 Task: What's the schedule for the last E train from Jamaica Center-Parsons/Archer to World Trade Center?
Action: Key pressed amaica<Key.space>center<Key.space>pars
Screenshot: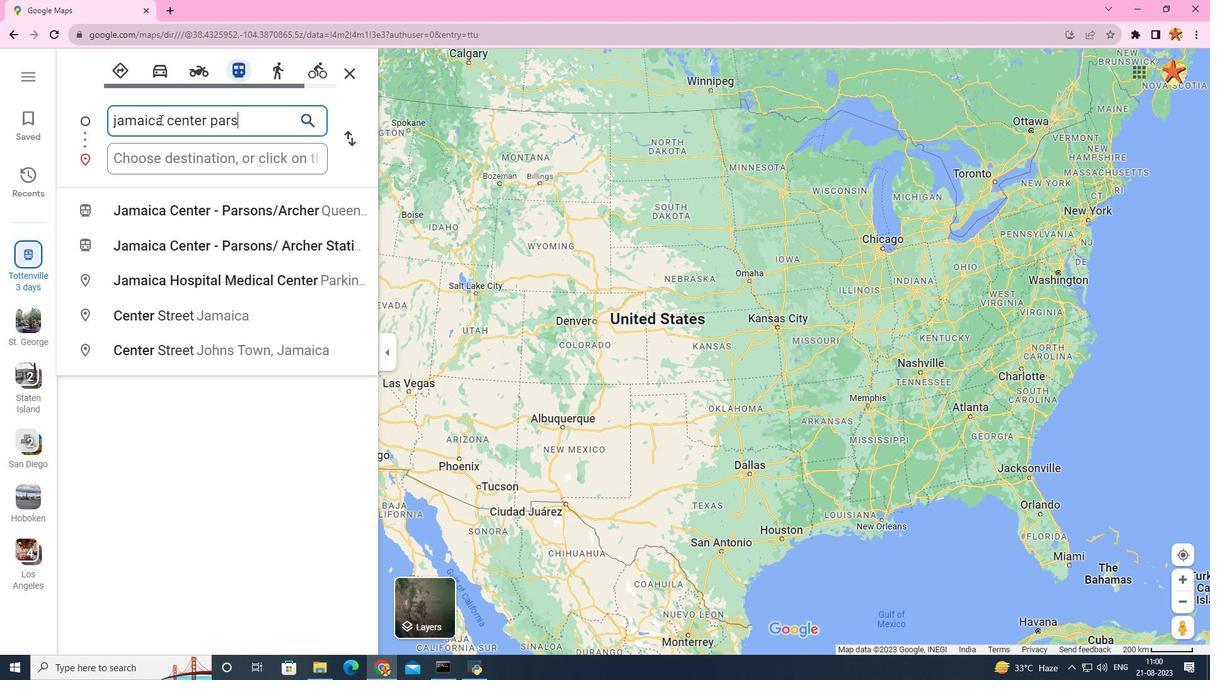 
Action: Mouse moved to (197, 215)
Screenshot: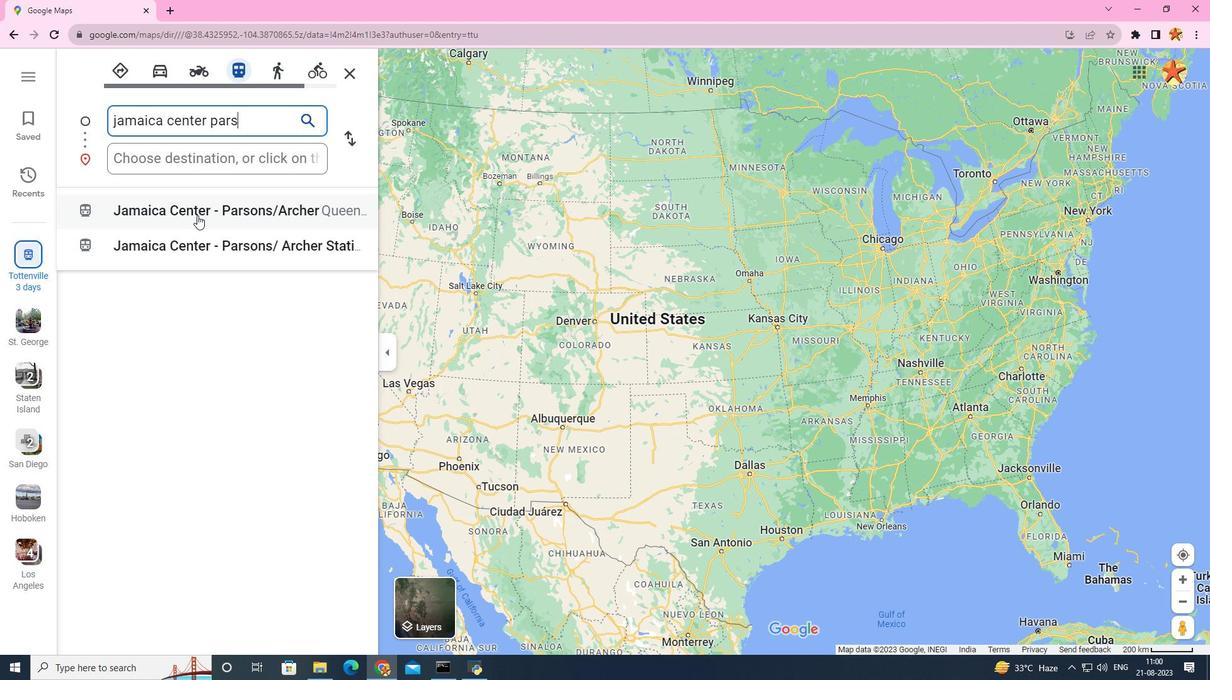 
Action: Mouse pressed left at (197, 215)
Screenshot: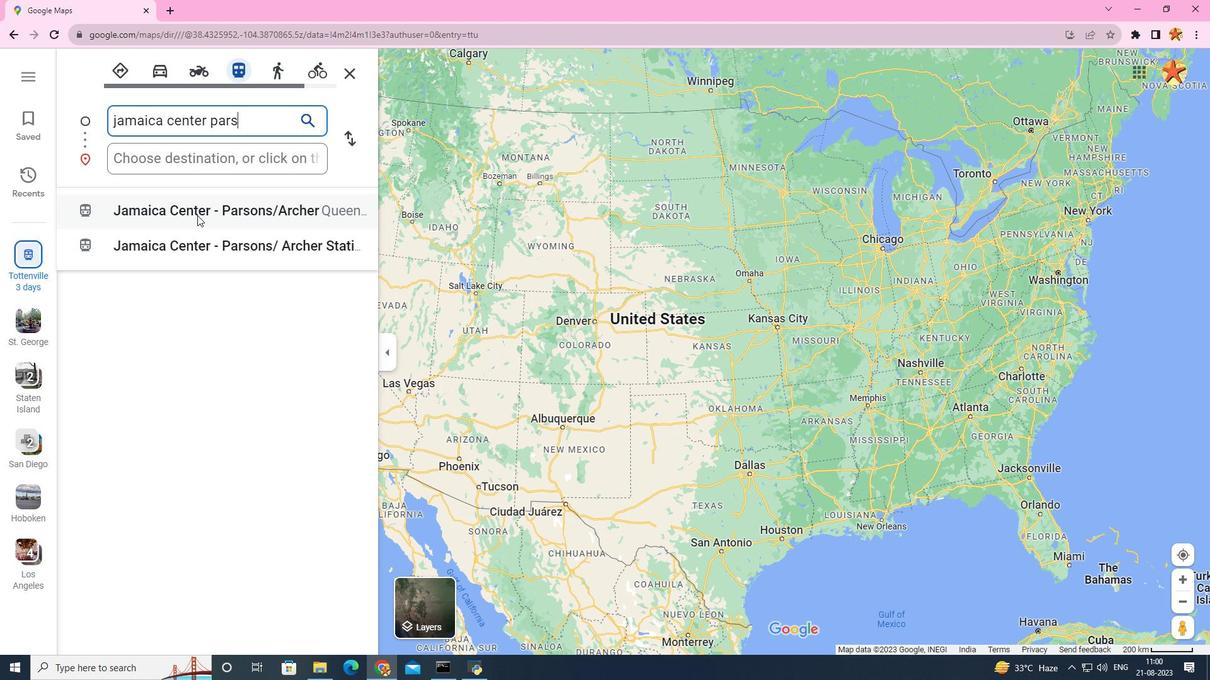 
Action: Mouse scrolled (197, 216) with delta (0, 0)
Screenshot: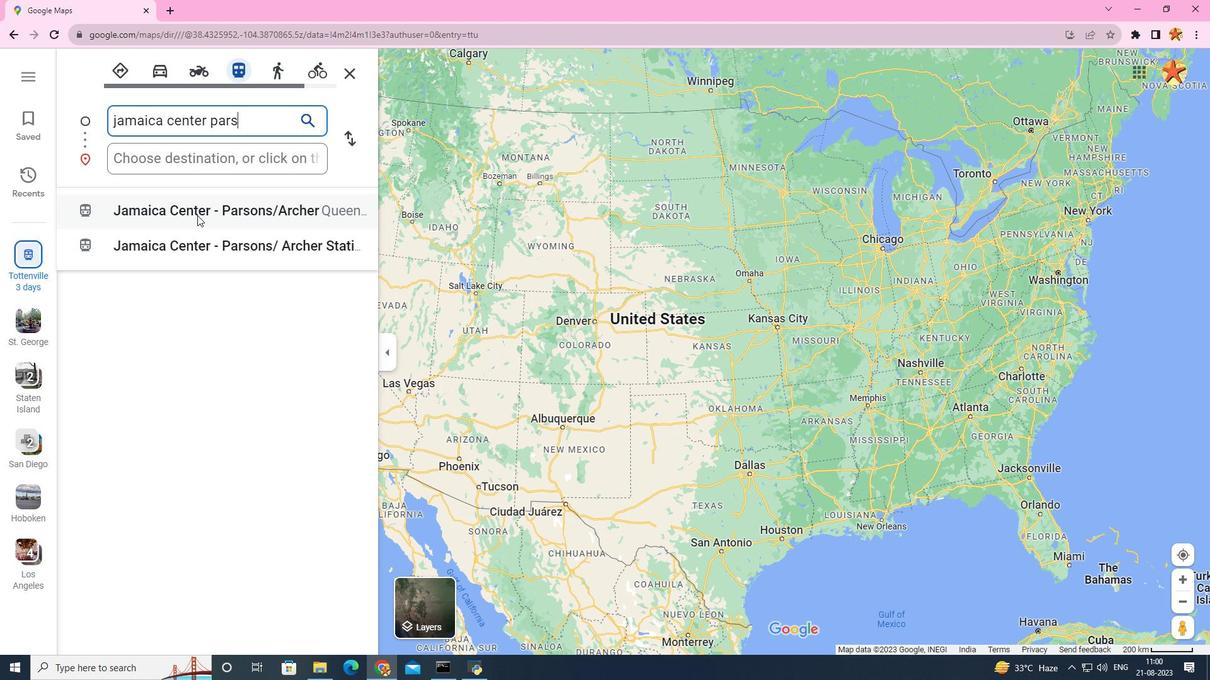 
Action: Mouse moved to (192, 154)
Screenshot: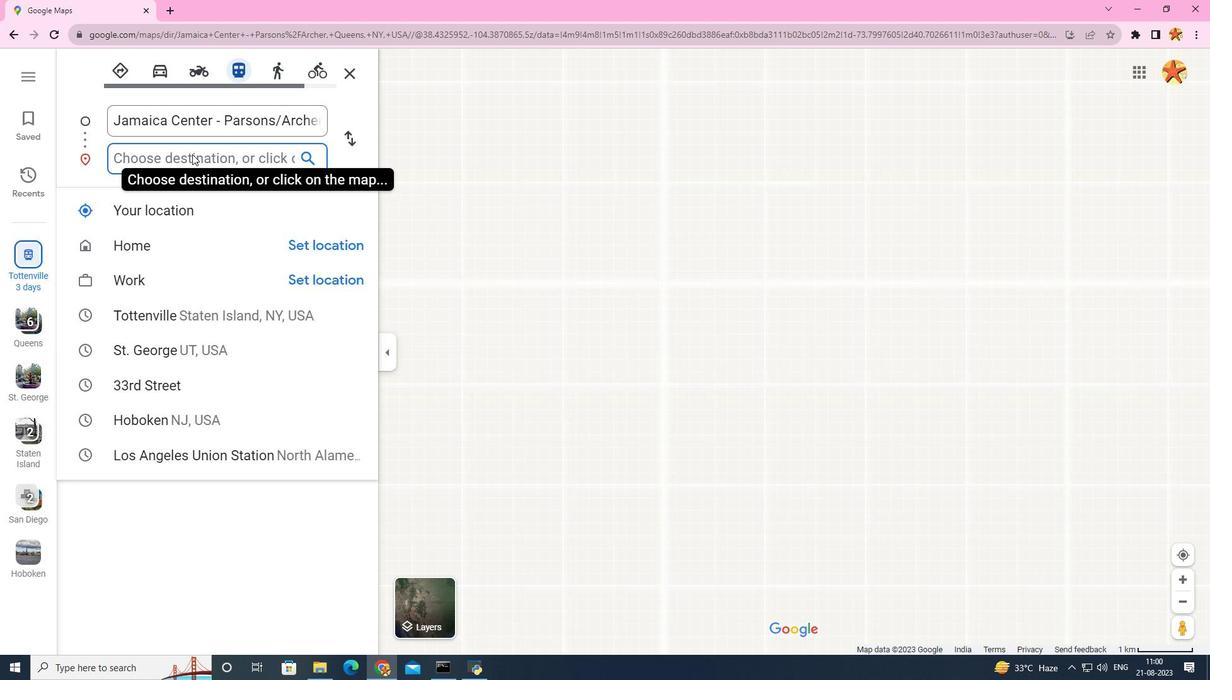 
Action: Key pressed workld<Key.space><Key.backspace>
Screenshot: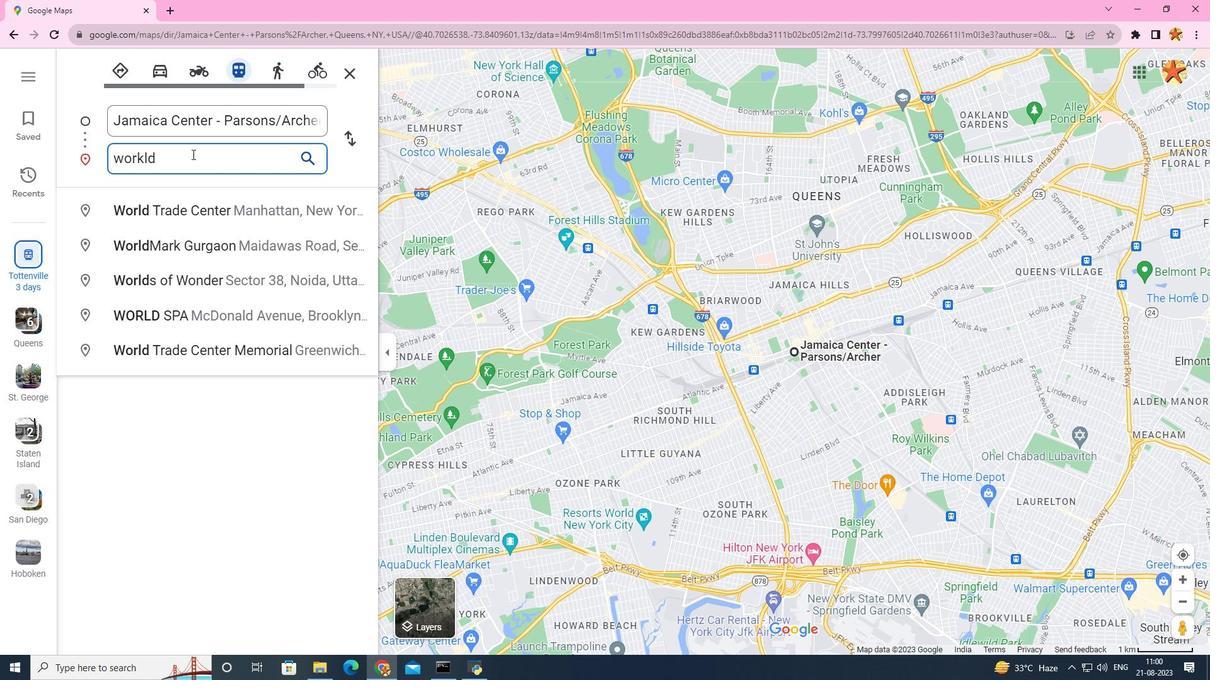
Action: Mouse moved to (314, 216)
Screenshot: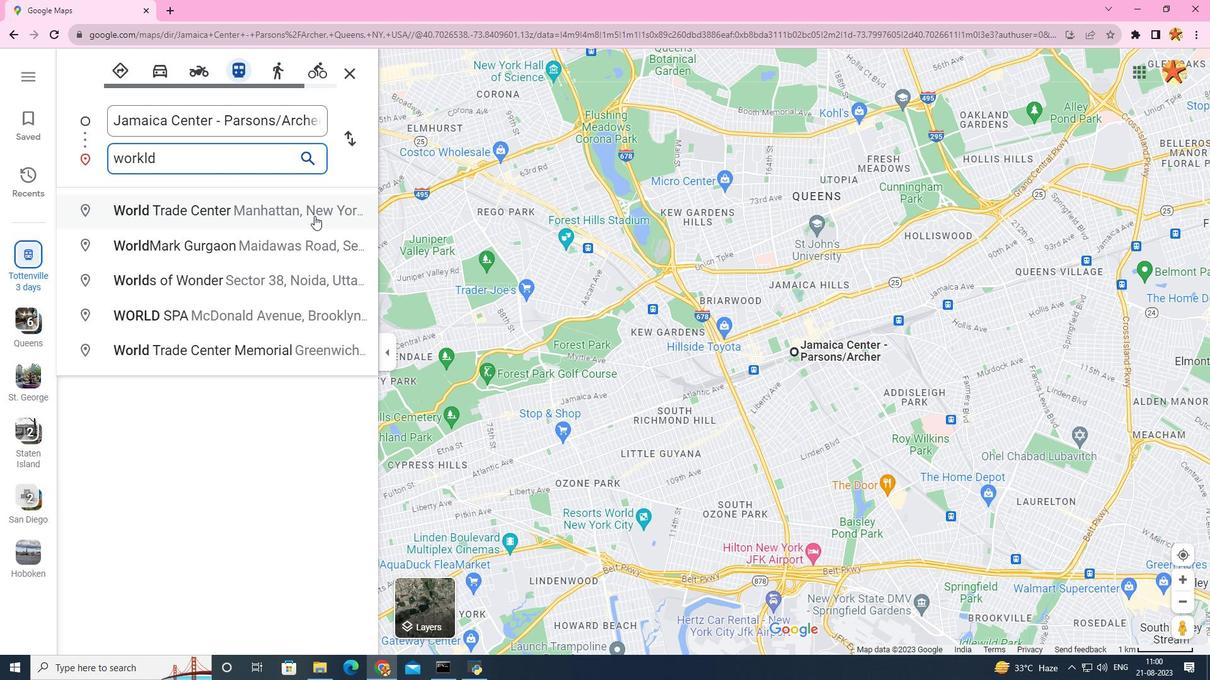 
Action: Mouse pressed left at (314, 216)
Screenshot: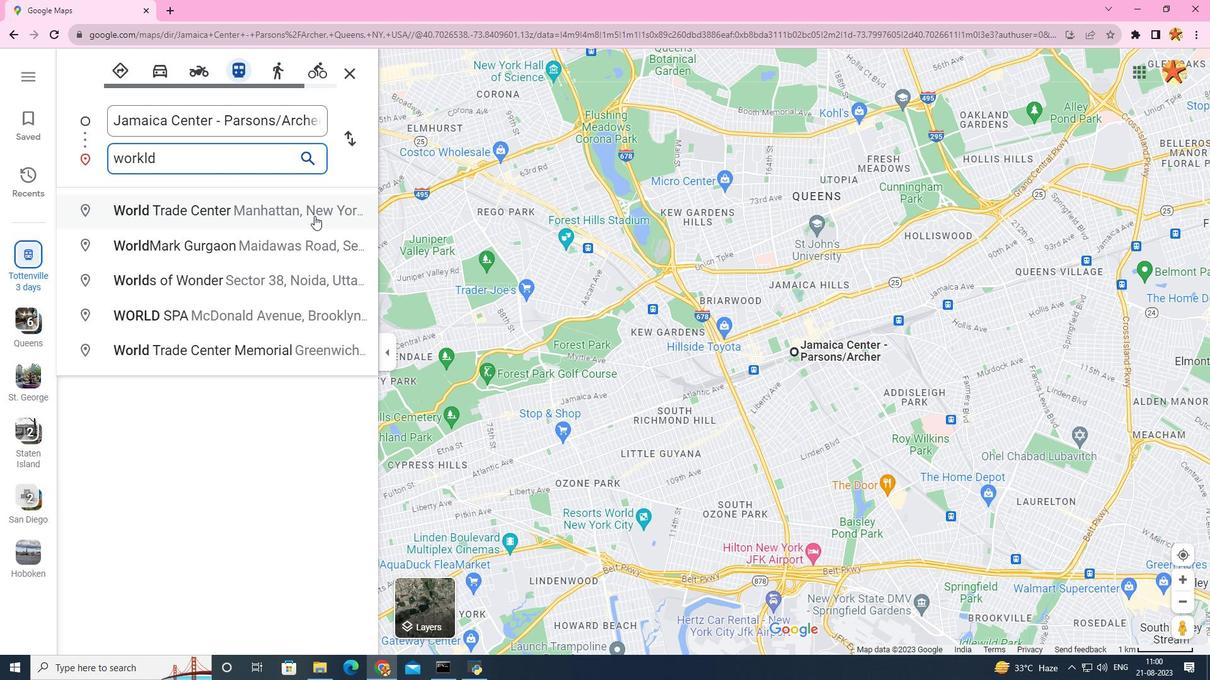 
Action: Mouse moved to (247, 362)
Screenshot: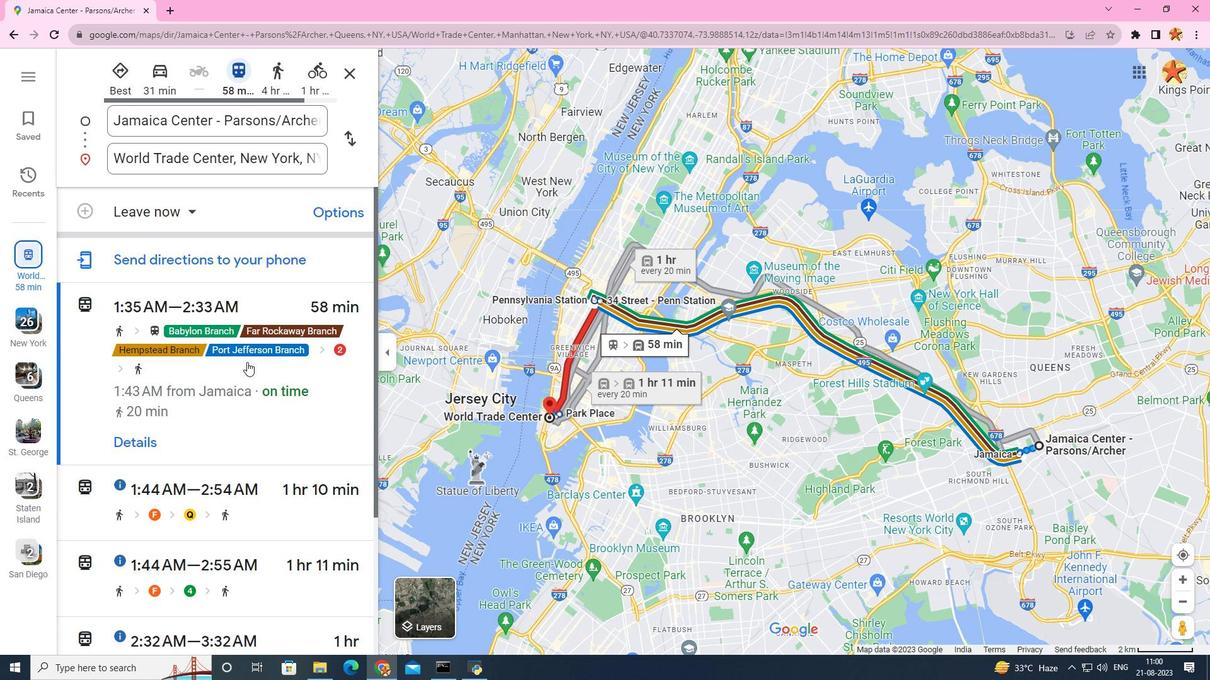 
Action: Mouse scrolled (247, 361) with delta (0, 0)
Screenshot: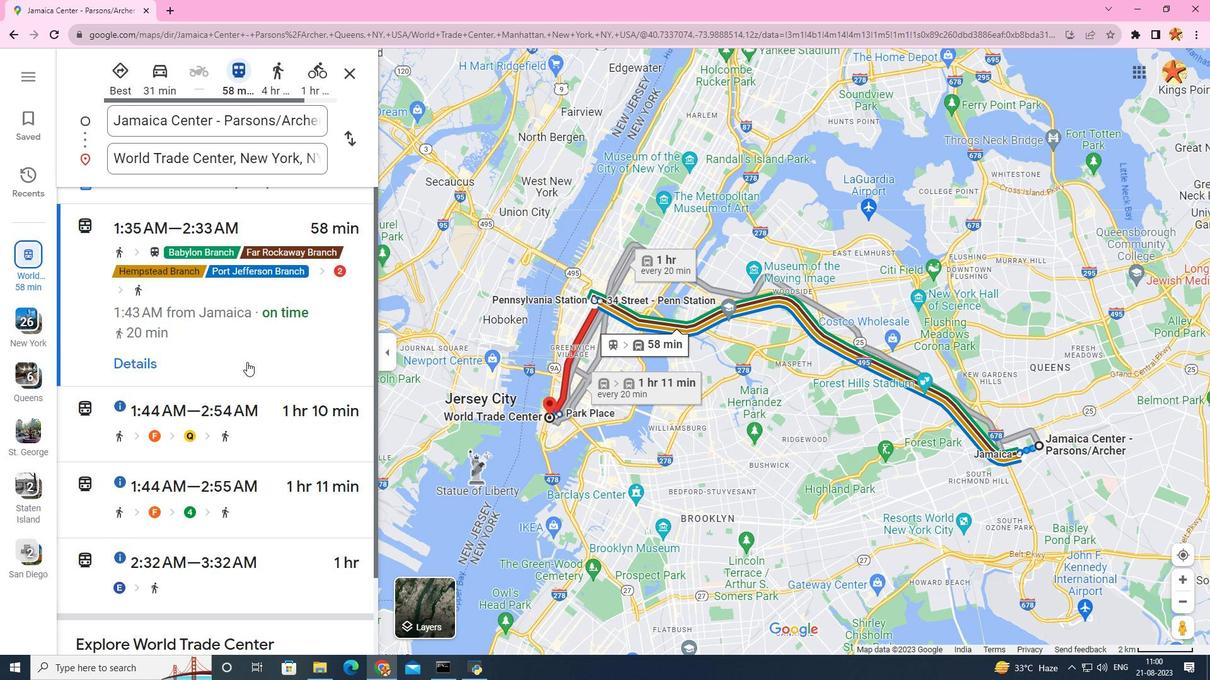 
Action: Mouse scrolled (247, 361) with delta (0, 0)
Screenshot: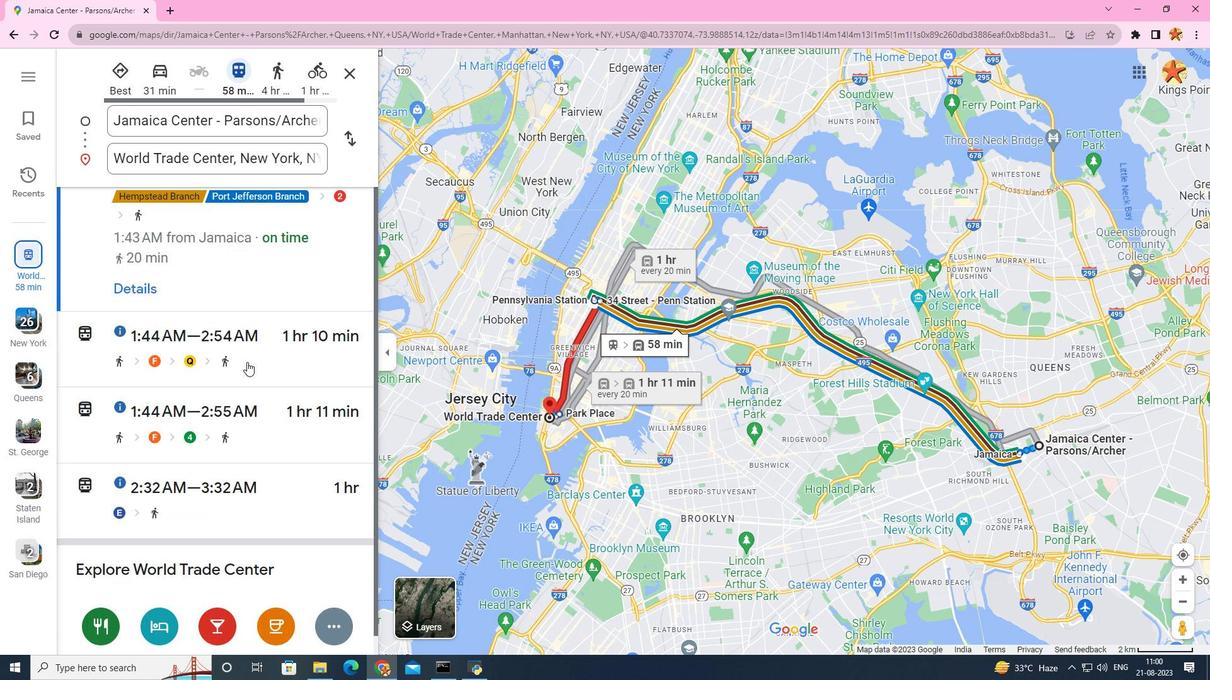 
Action: Mouse scrolled (247, 361) with delta (0, 0)
Screenshot: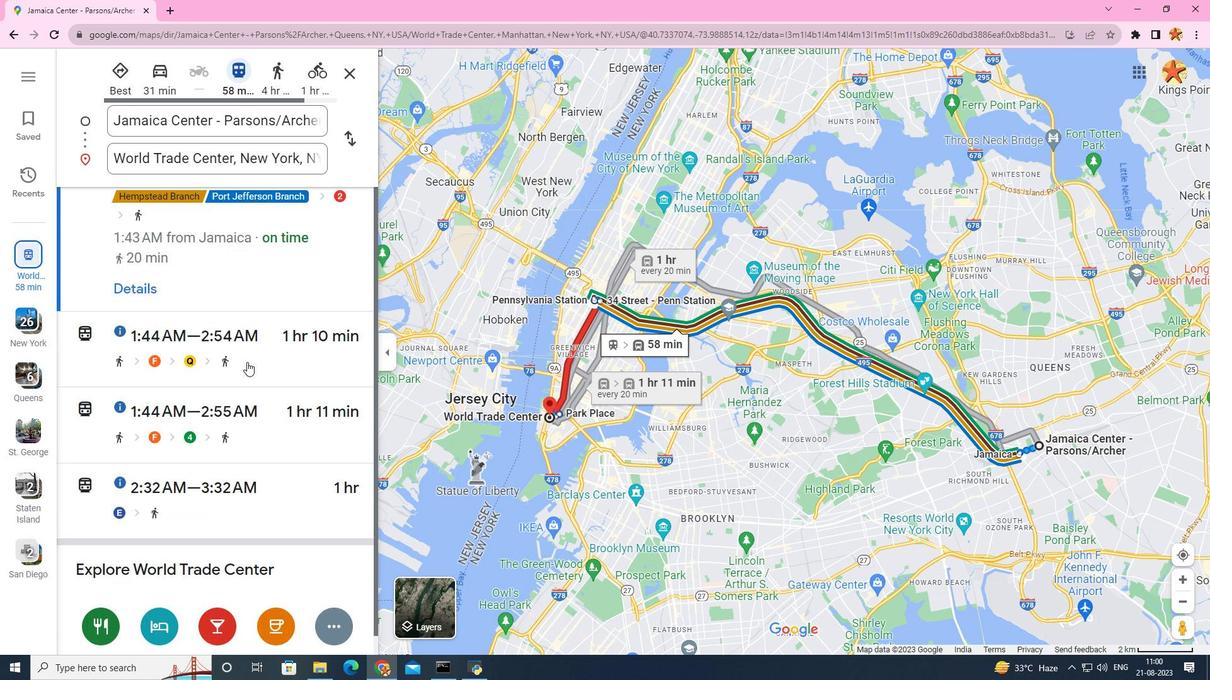 
Action: Mouse scrolled (247, 361) with delta (0, 0)
Screenshot: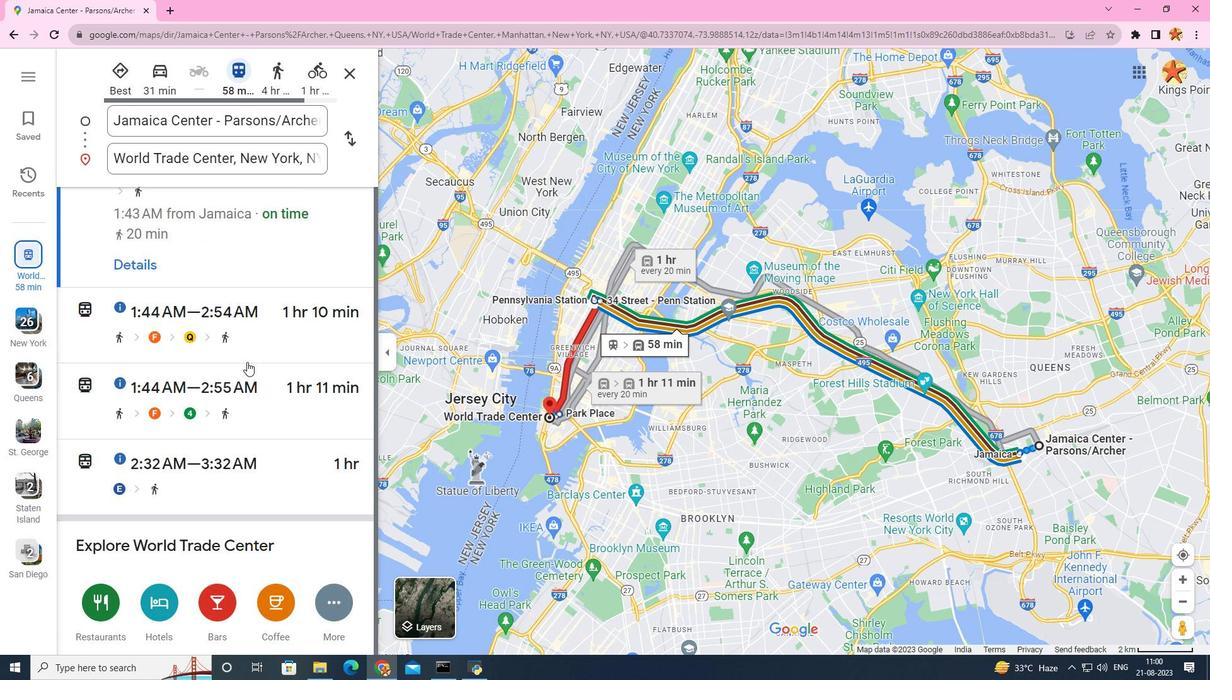 
Action: Mouse scrolled (247, 361) with delta (0, 0)
Screenshot: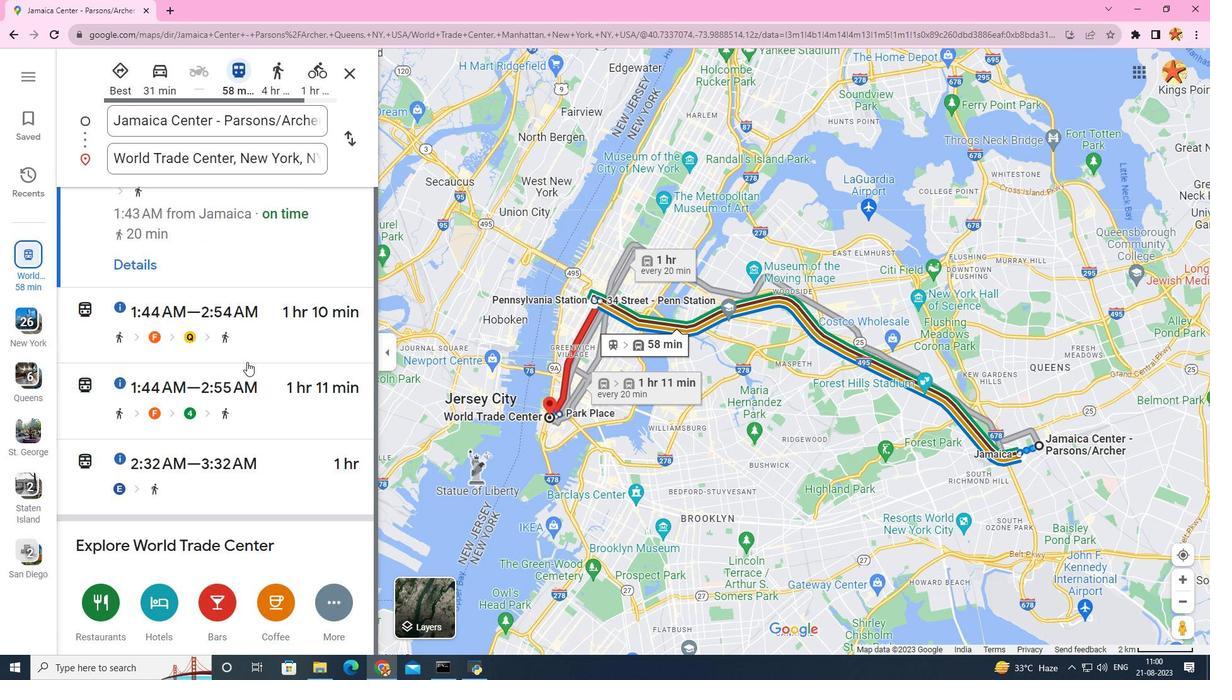 
Action: Mouse scrolled (247, 363) with delta (0, 0)
Screenshot: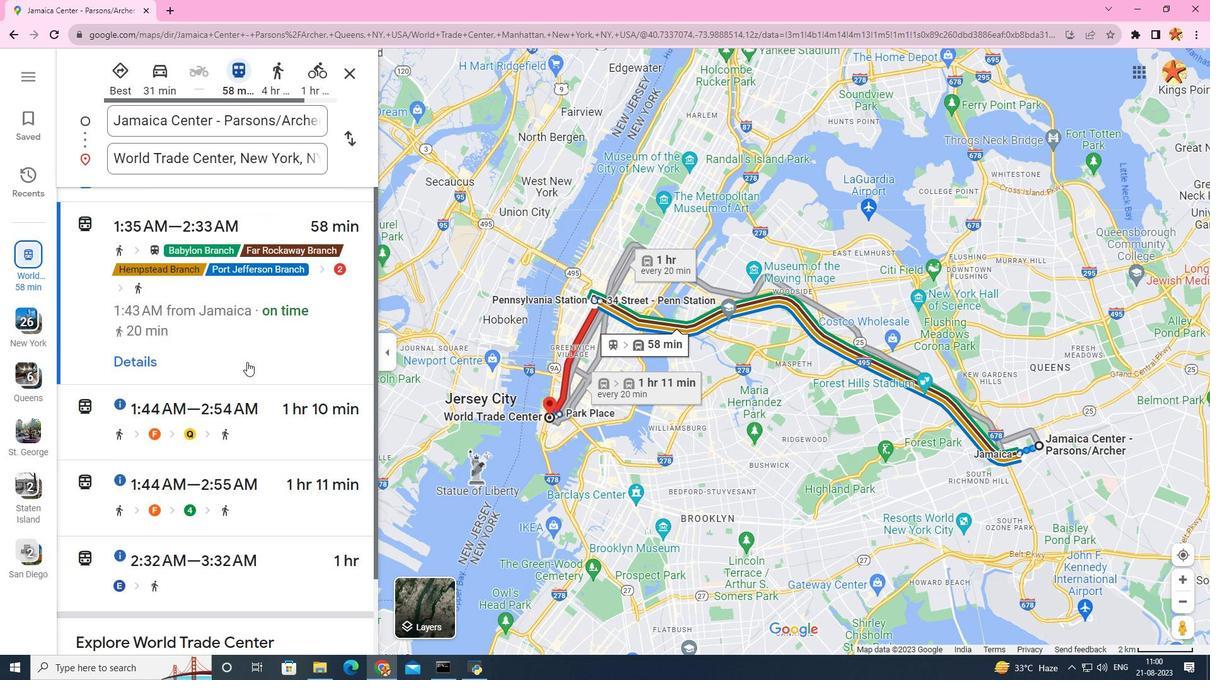 
Action: Mouse scrolled (247, 363) with delta (0, 0)
Screenshot: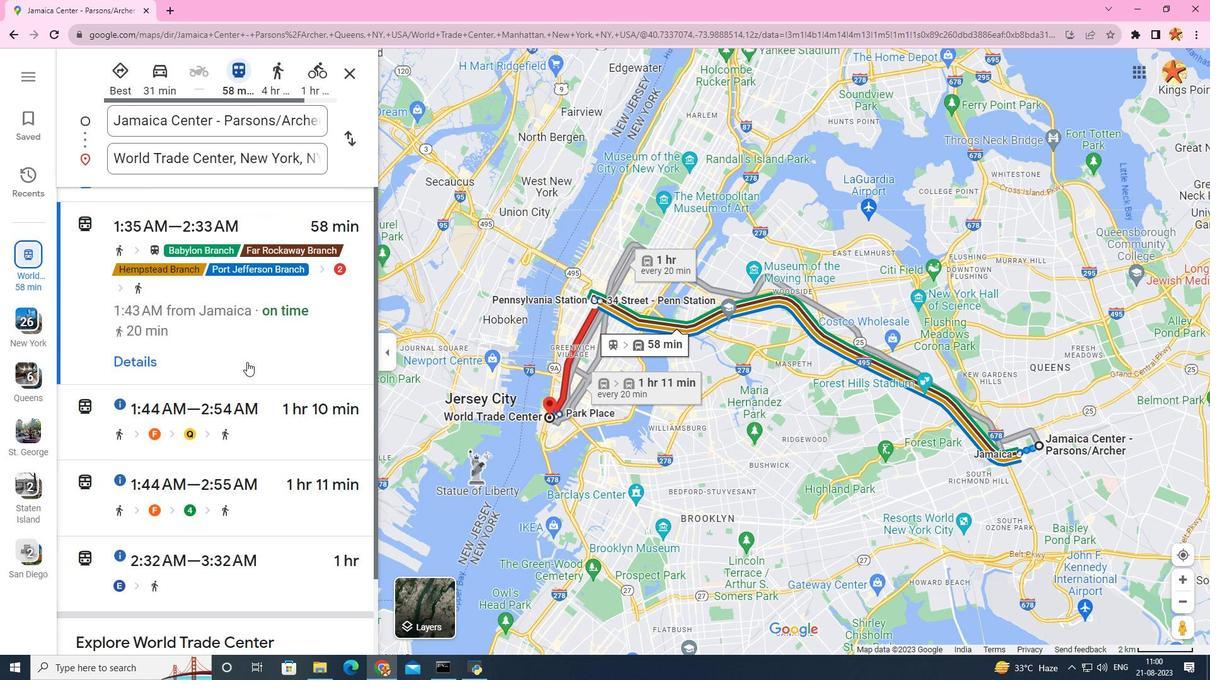 
Action: Mouse scrolled (247, 363) with delta (0, 0)
Screenshot: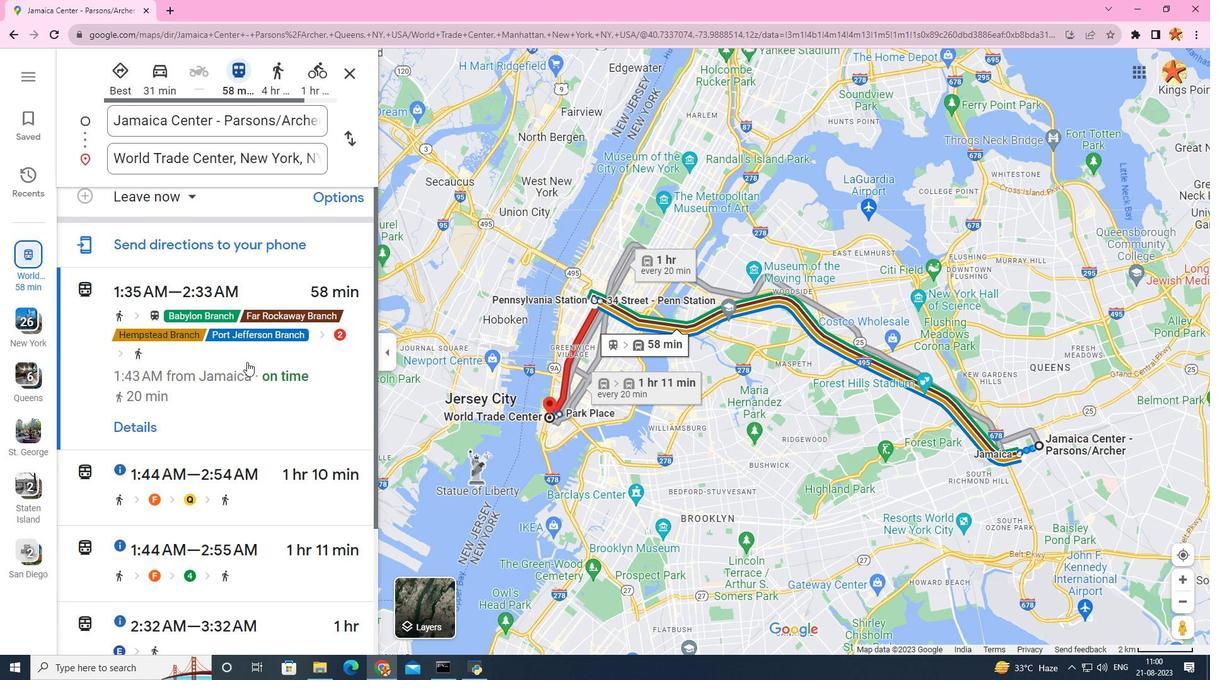 
Action: Mouse scrolled (247, 363) with delta (0, 0)
Screenshot: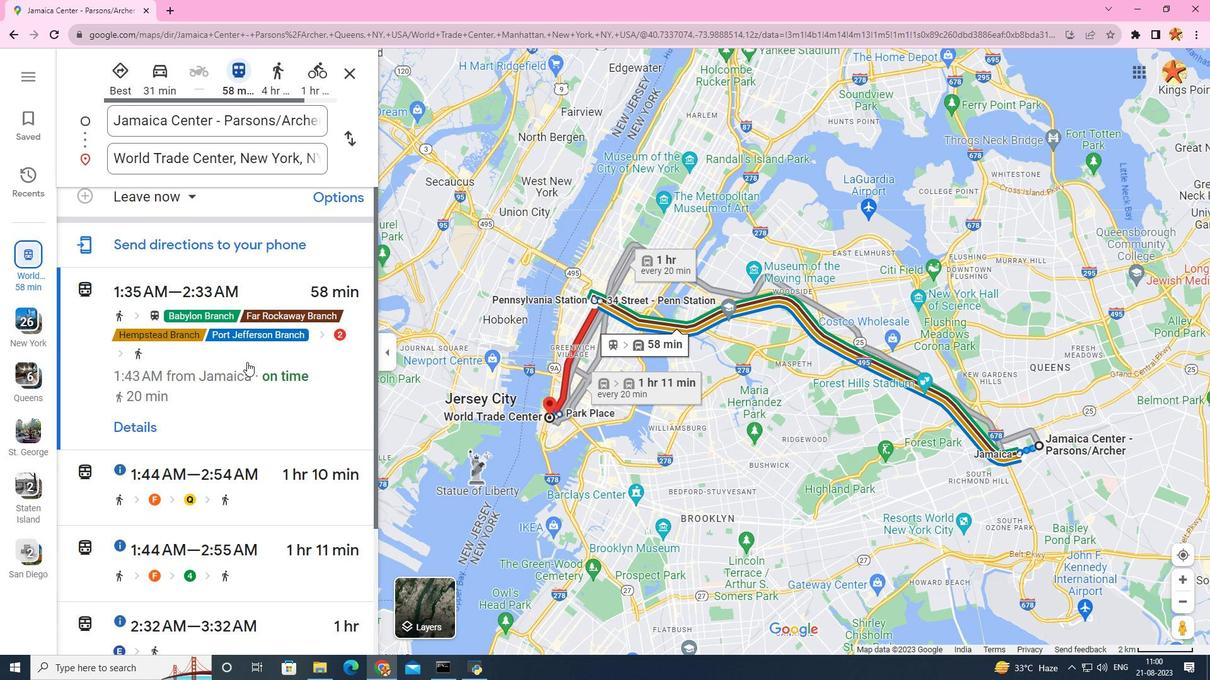 
Action: Mouse moved to (154, 212)
Screenshot: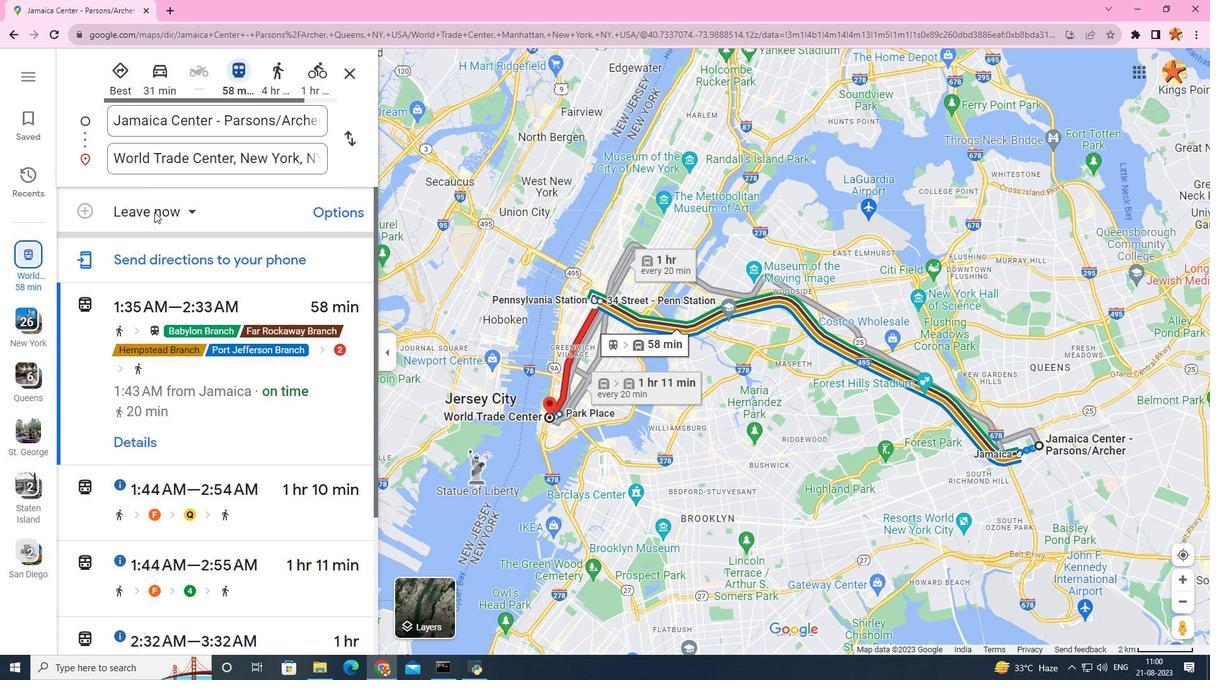 
Action: Mouse pressed left at (154, 212)
Screenshot: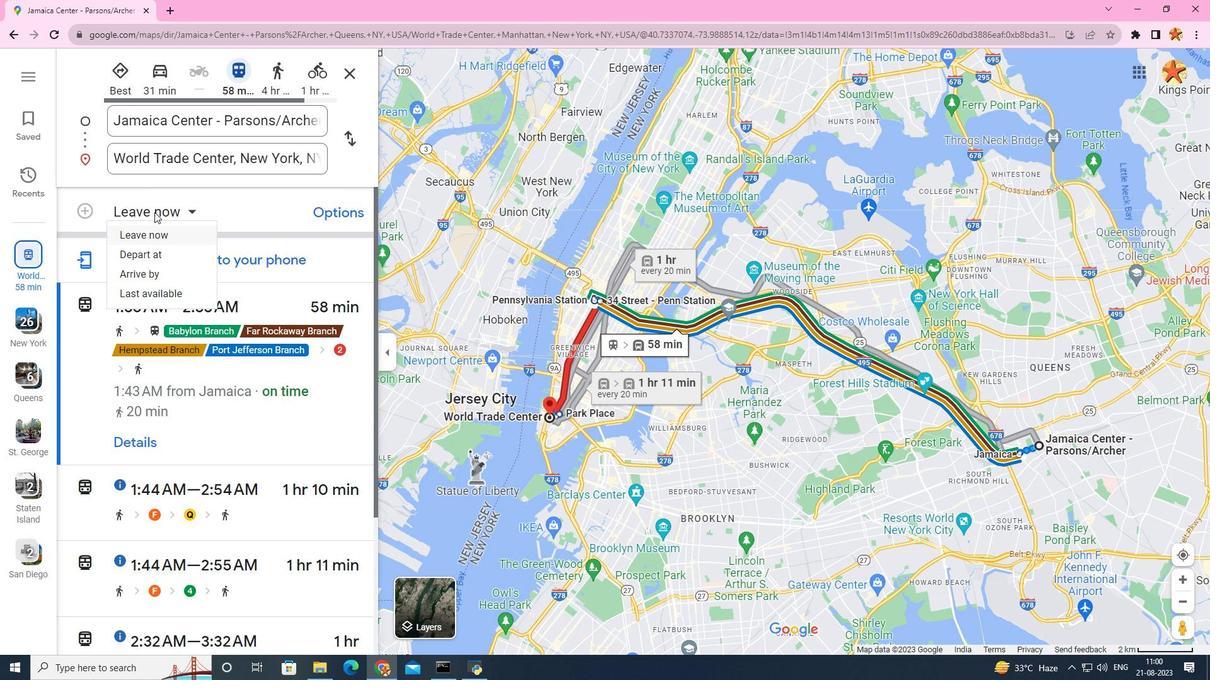 
Action: Mouse moved to (140, 300)
Screenshot: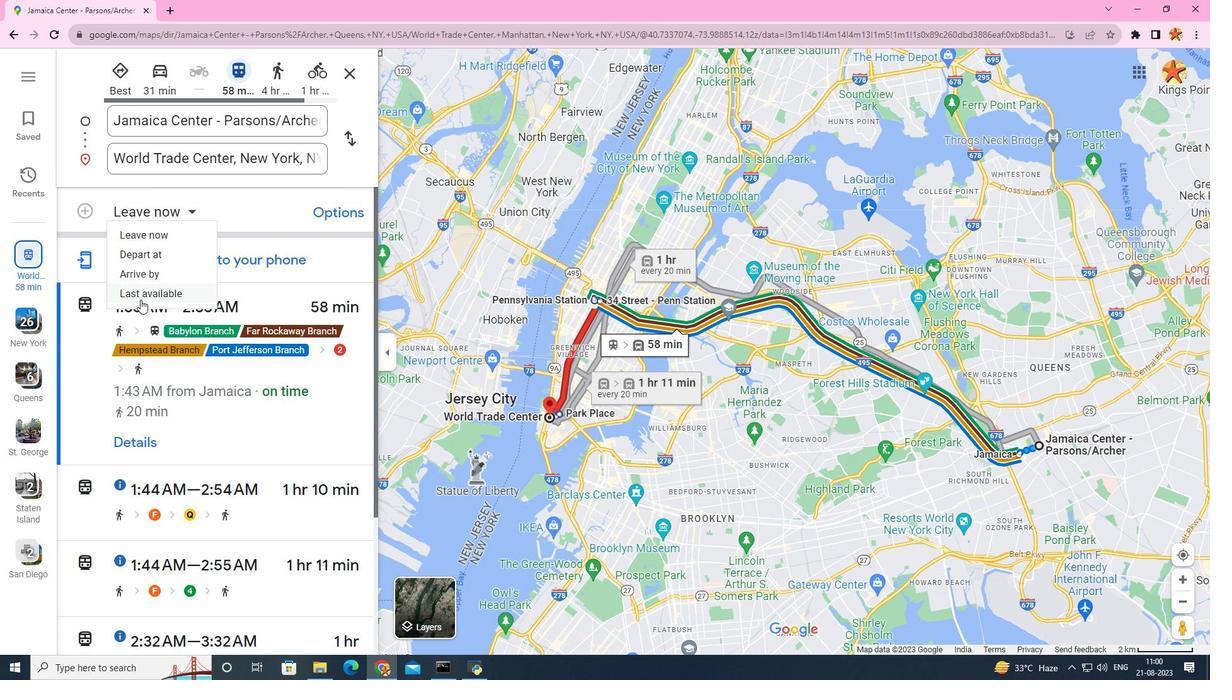 
Action: Mouse pressed left at (140, 300)
Screenshot: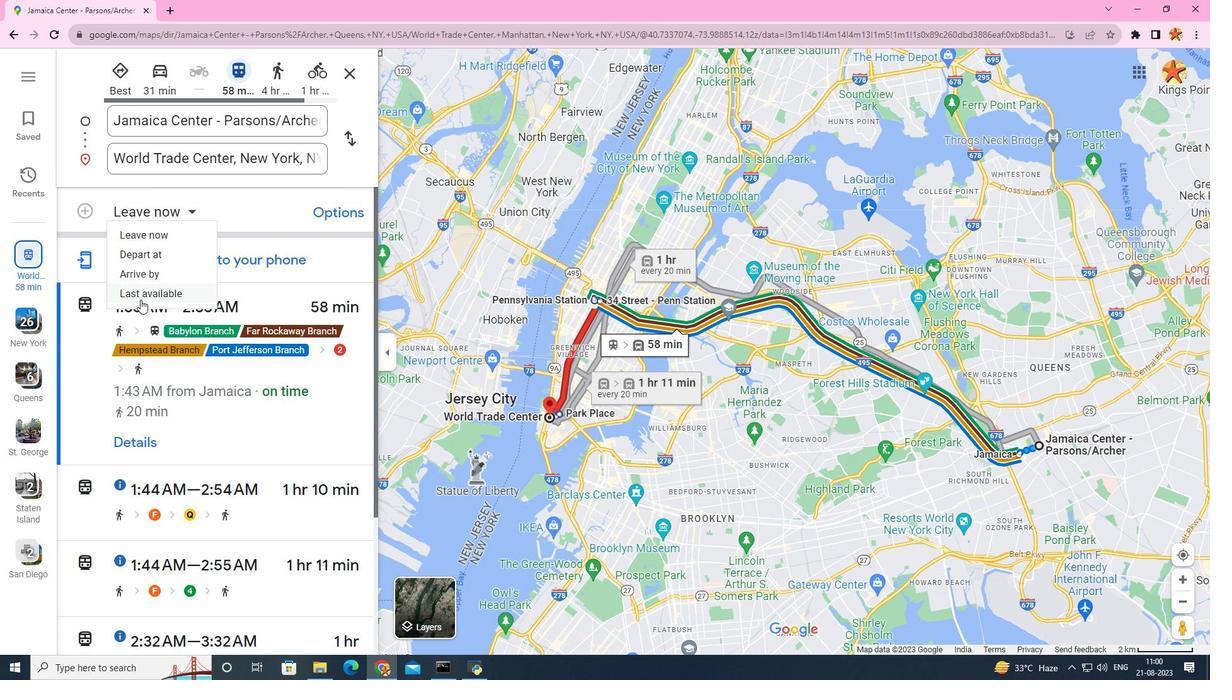 
Action: Mouse scrolled (140, 299) with delta (0, 0)
Screenshot: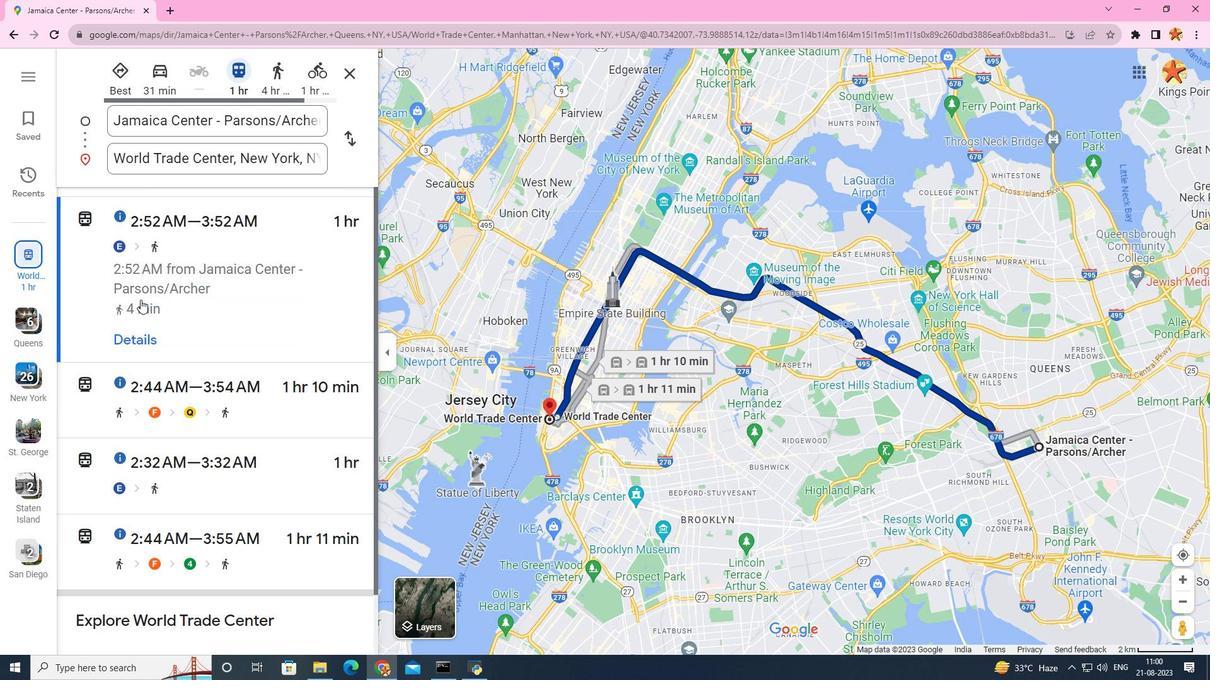 
Action: Mouse scrolled (140, 299) with delta (0, 0)
Screenshot: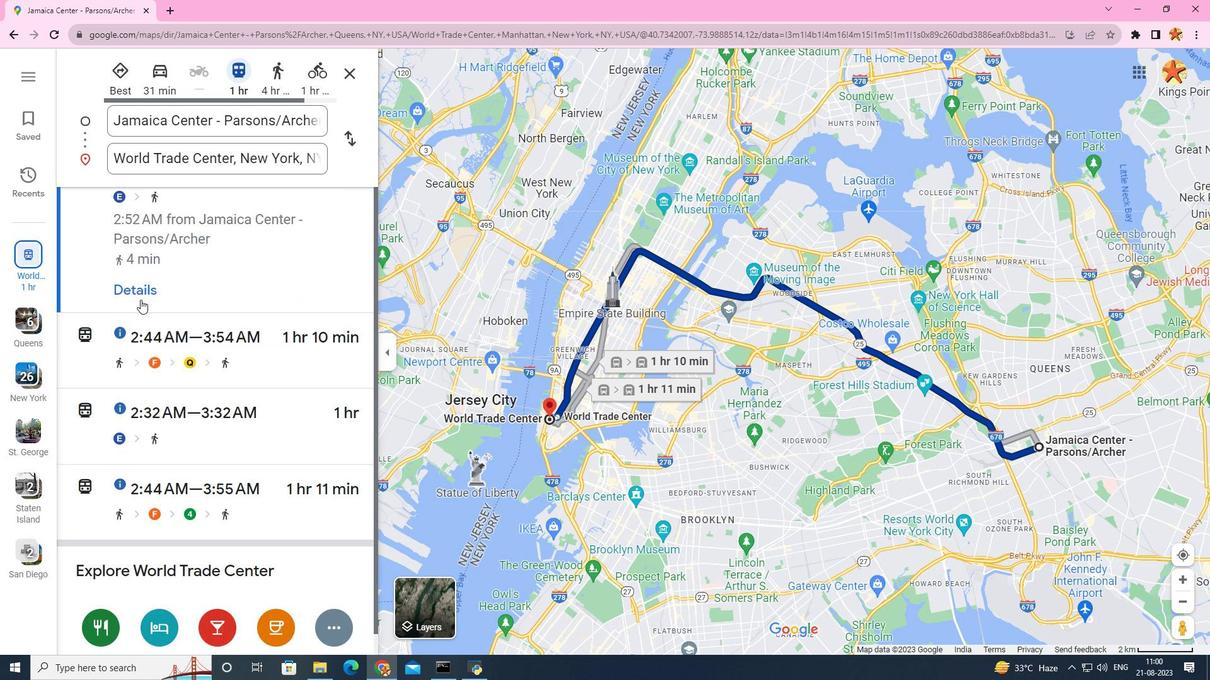 
Action: Mouse scrolled (140, 299) with delta (0, 0)
Screenshot: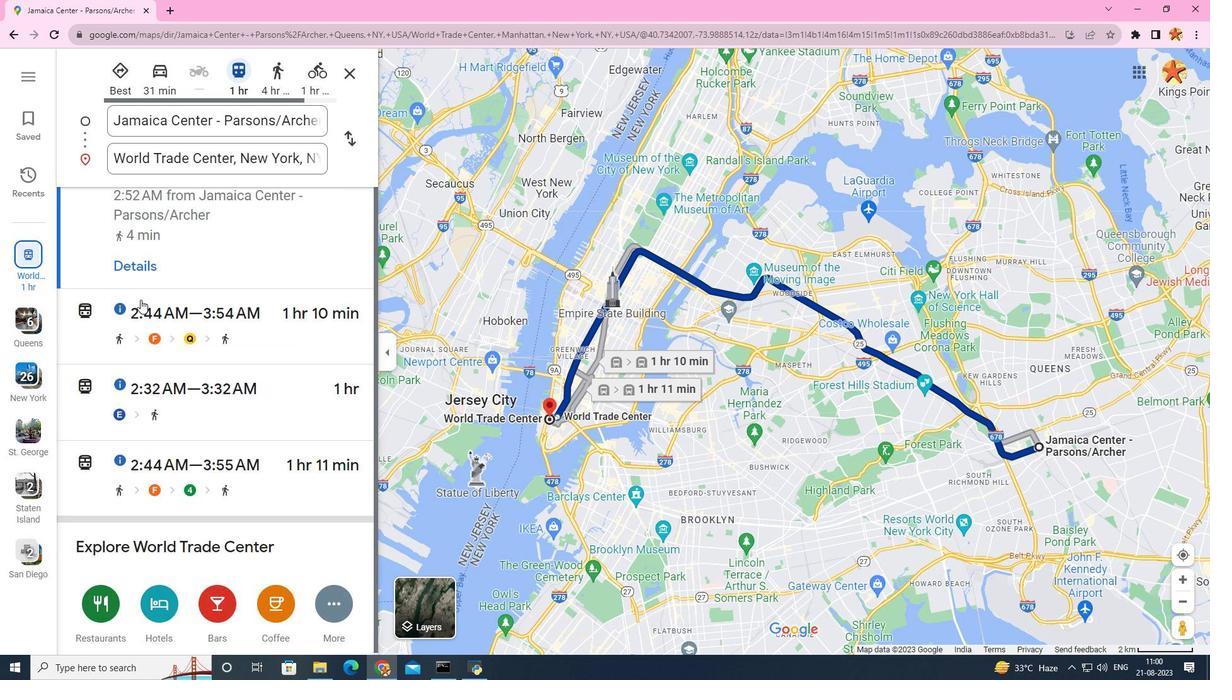 
Action: Mouse scrolled (140, 299) with delta (0, 0)
Screenshot: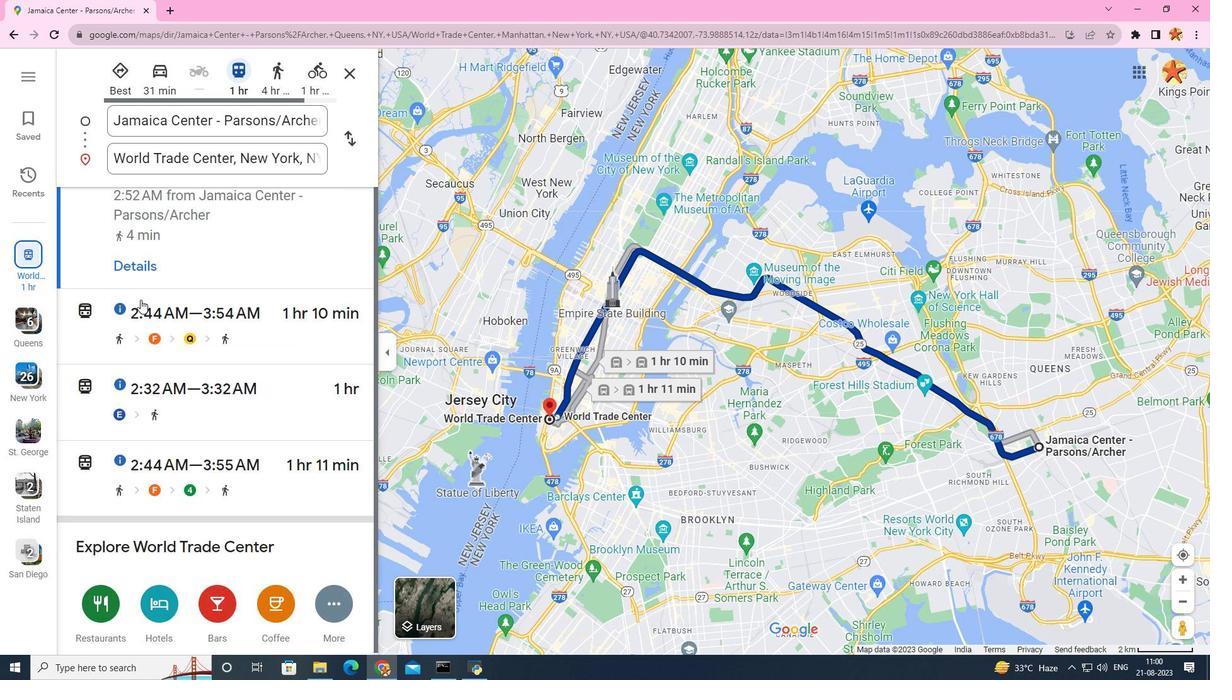 
Action: Mouse scrolled (140, 299) with delta (0, 0)
Screenshot: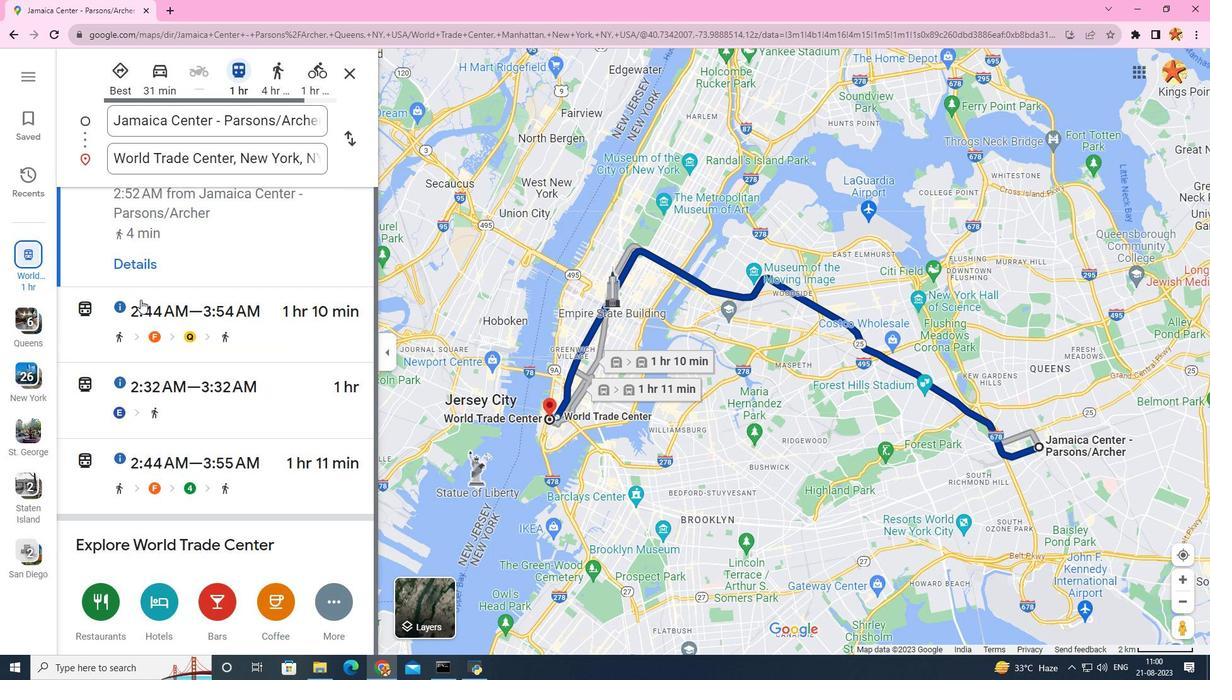 
Action: Mouse scrolled (140, 300) with delta (0, 0)
Screenshot: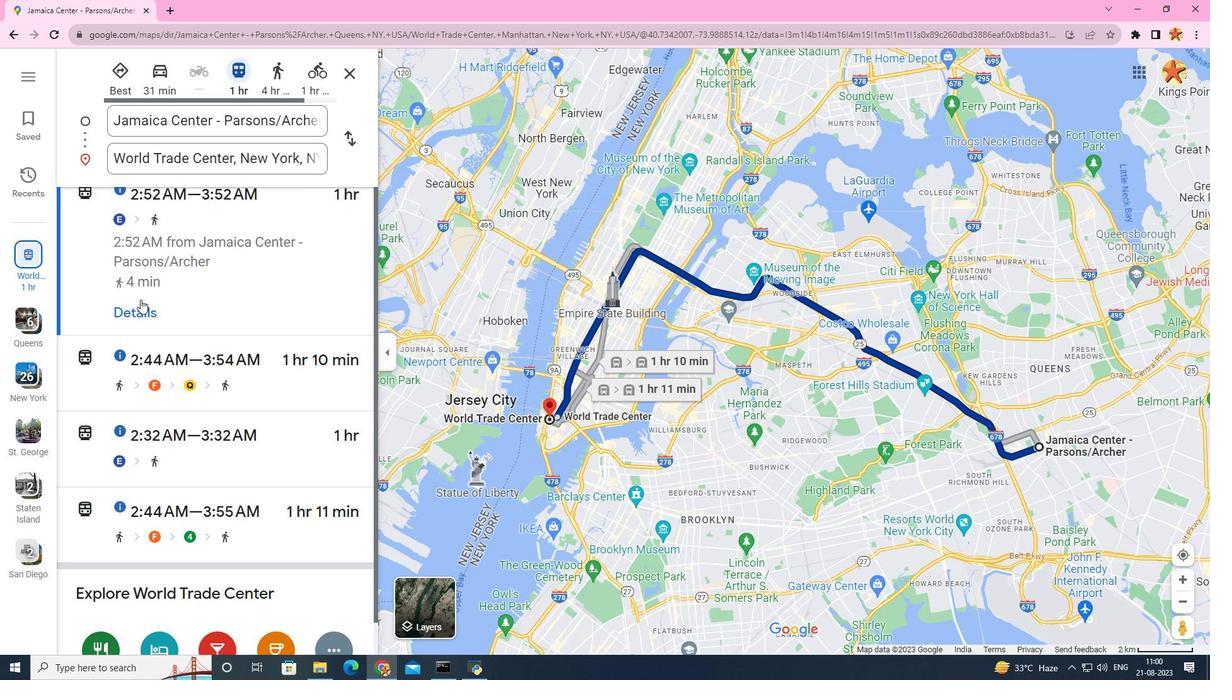 
Action: Mouse scrolled (140, 300) with delta (0, 0)
Screenshot: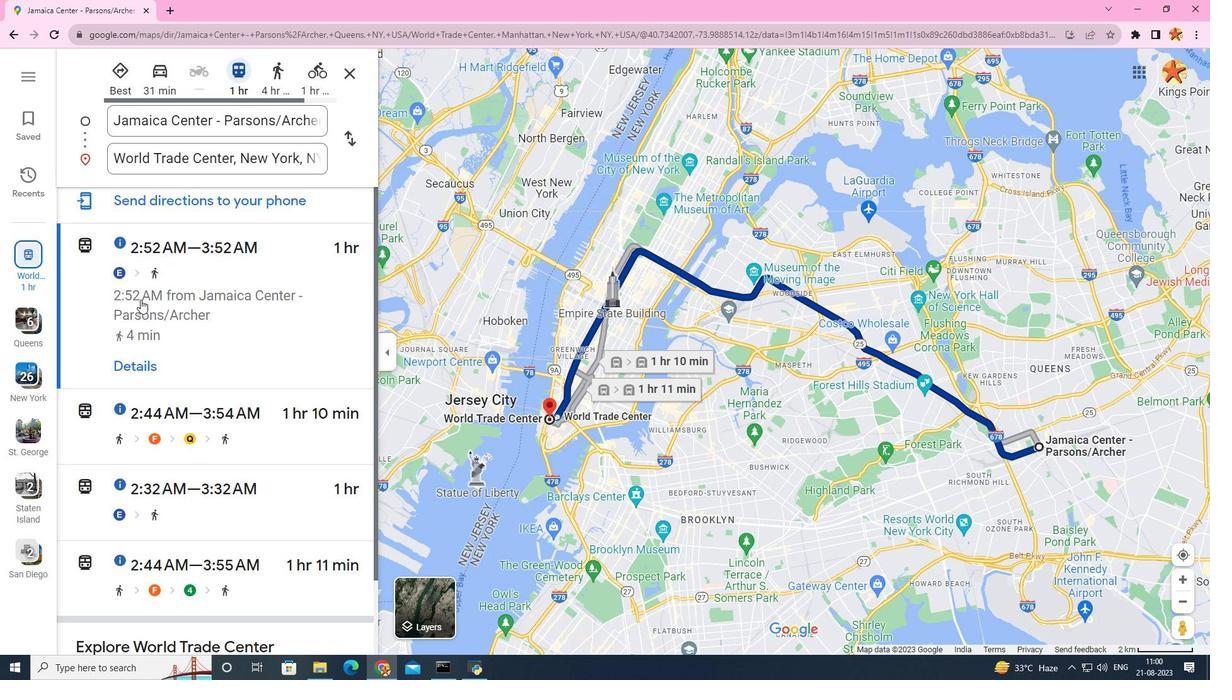 
Action: Mouse scrolled (140, 300) with delta (0, 0)
Screenshot: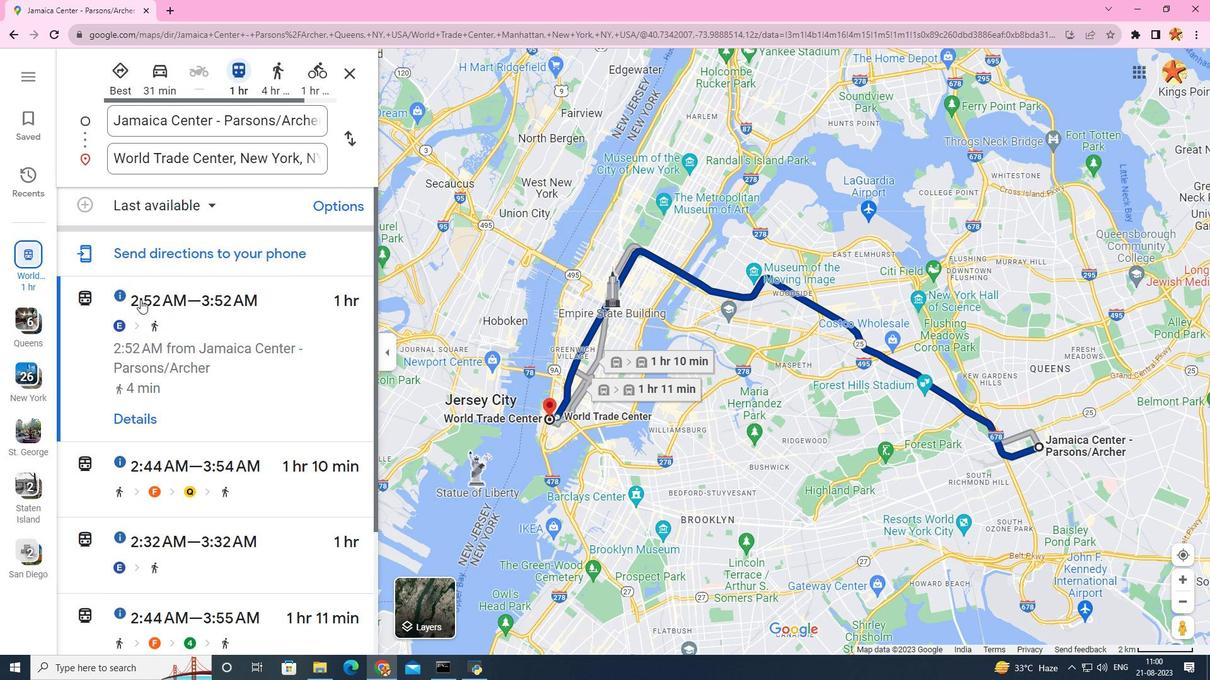 
Action: Mouse moved to (121, 424)
Screenshot: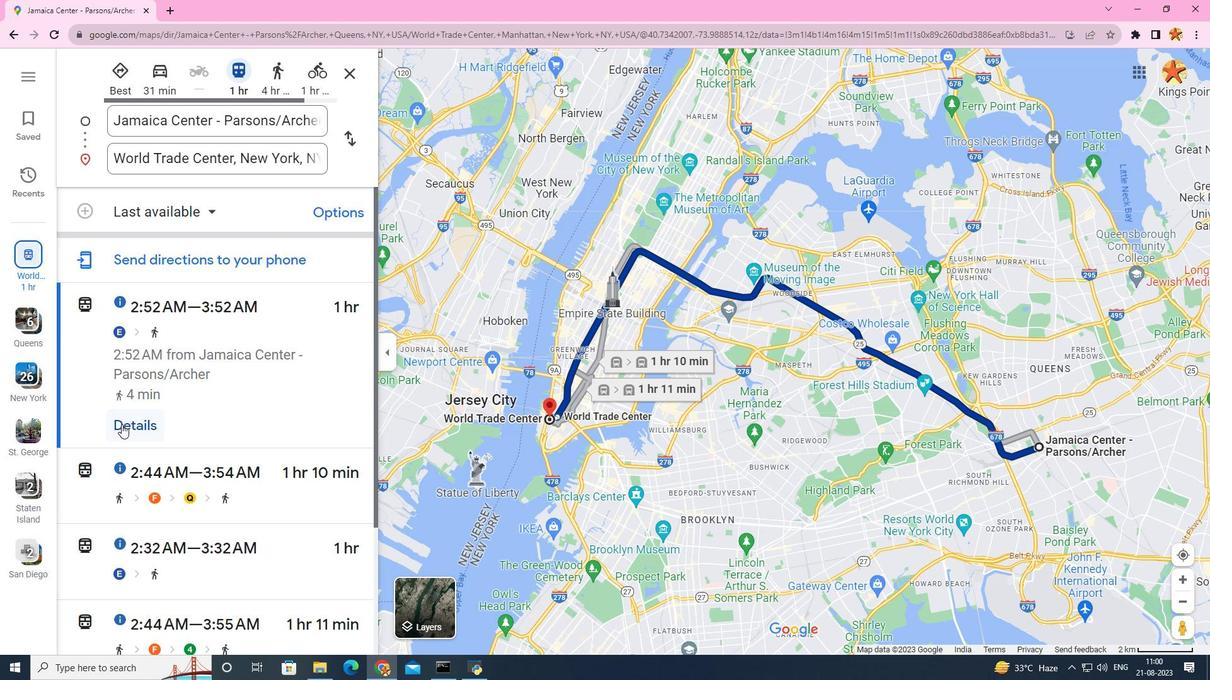 
Action: Mouse pressed left at (121, 424)
Screenshot: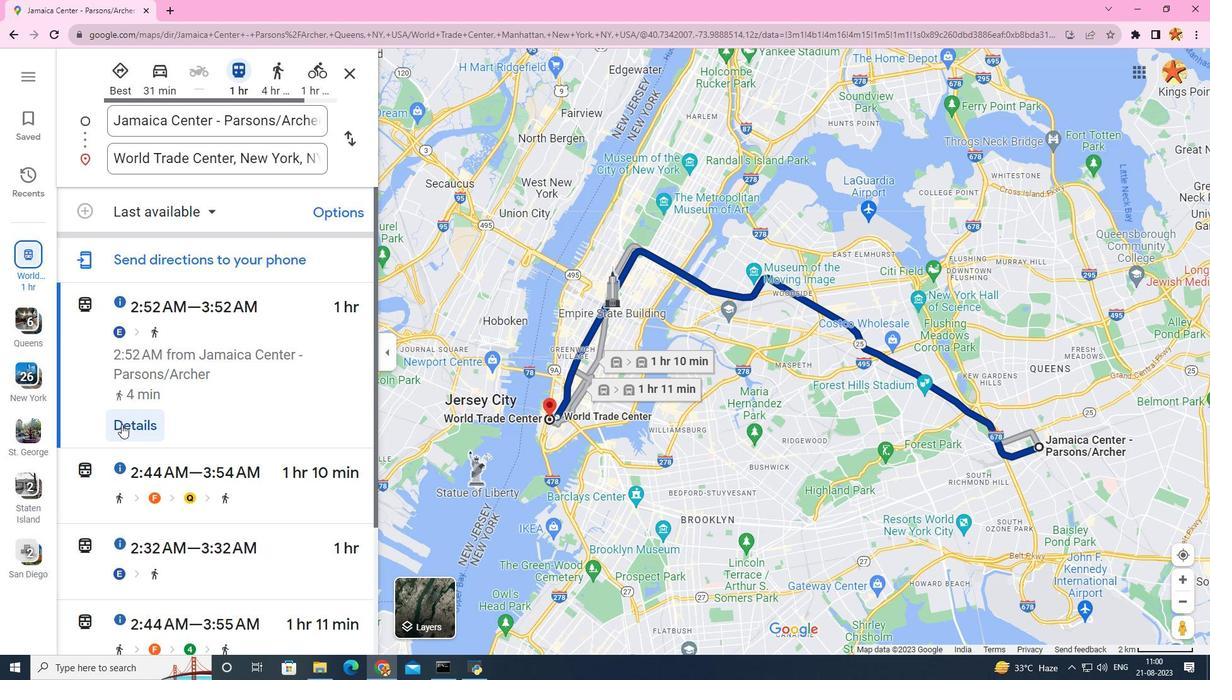 
Action: Mouse moved to (122, 419)
Screenshot: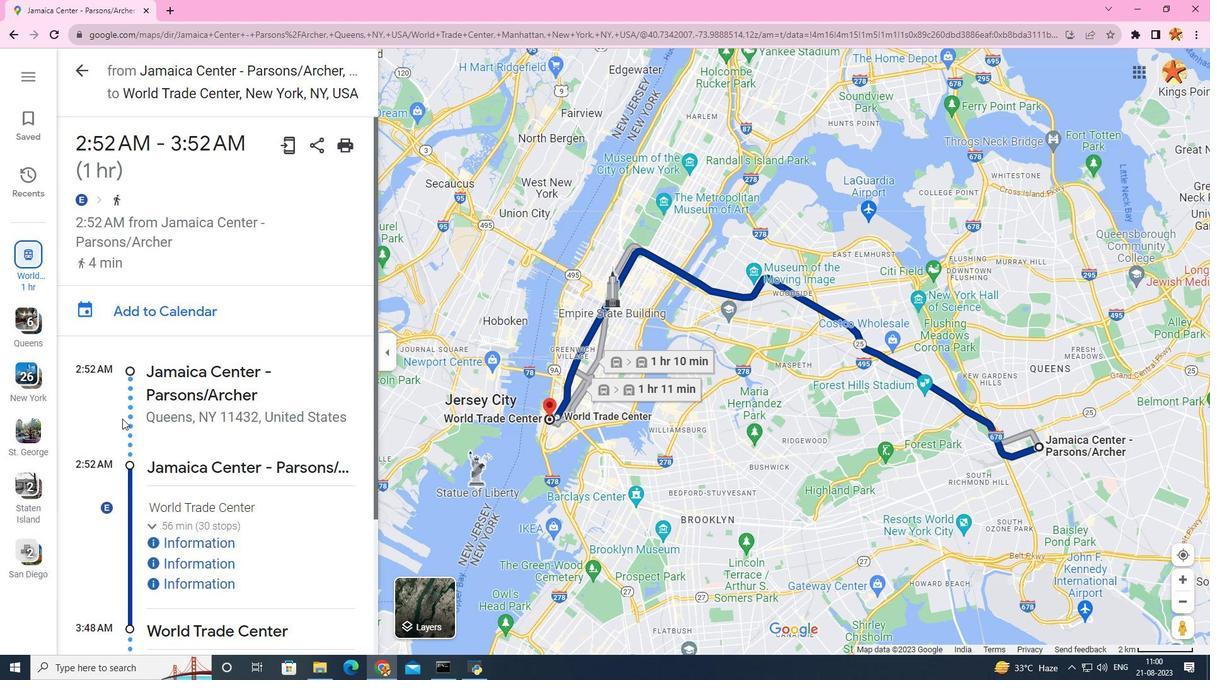 
Action: Mouse scrolled (122, 418) with delta (0, 0)
Screenshot: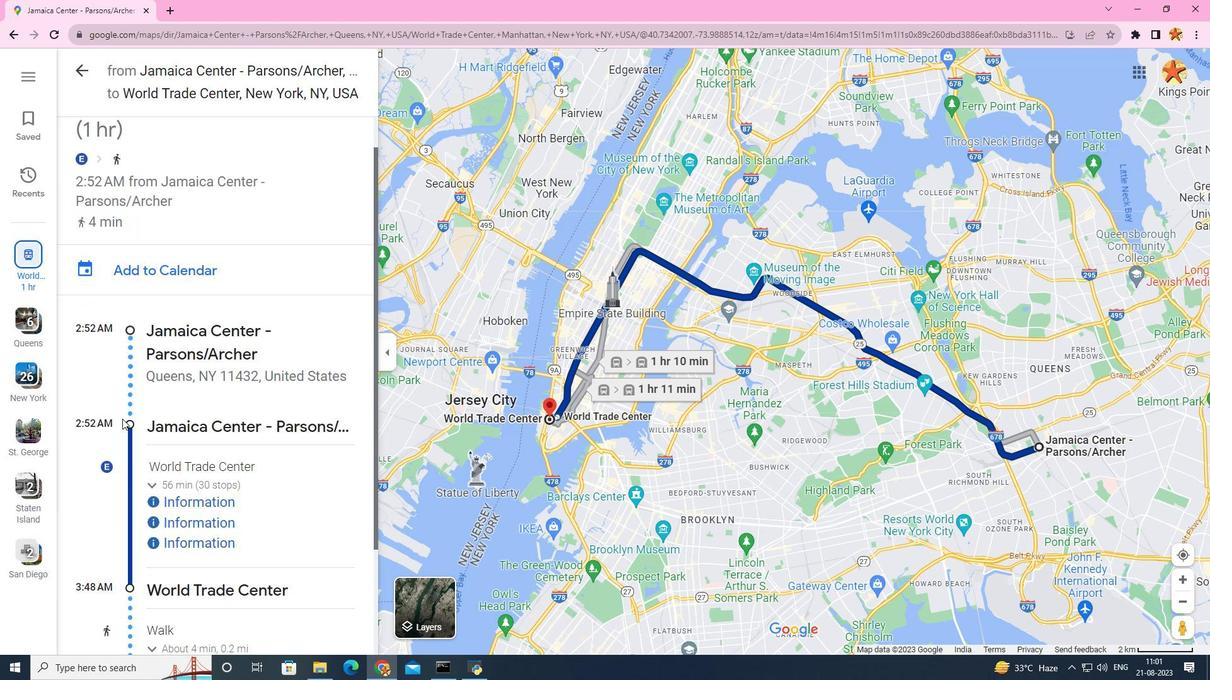 
Action: Mouse scrolled (122, 418) with delta (0, 0)
Screenshot: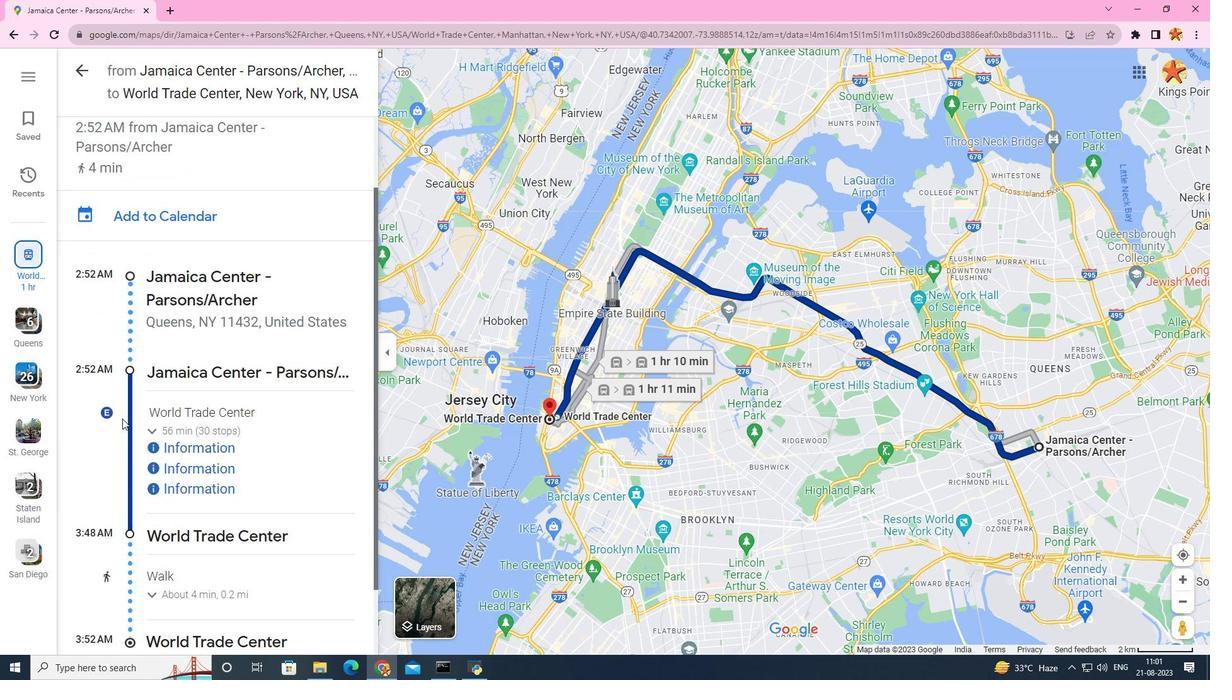 
Action: Mouse scrolled (122, 418) with delta (0, 0)
Screenshot: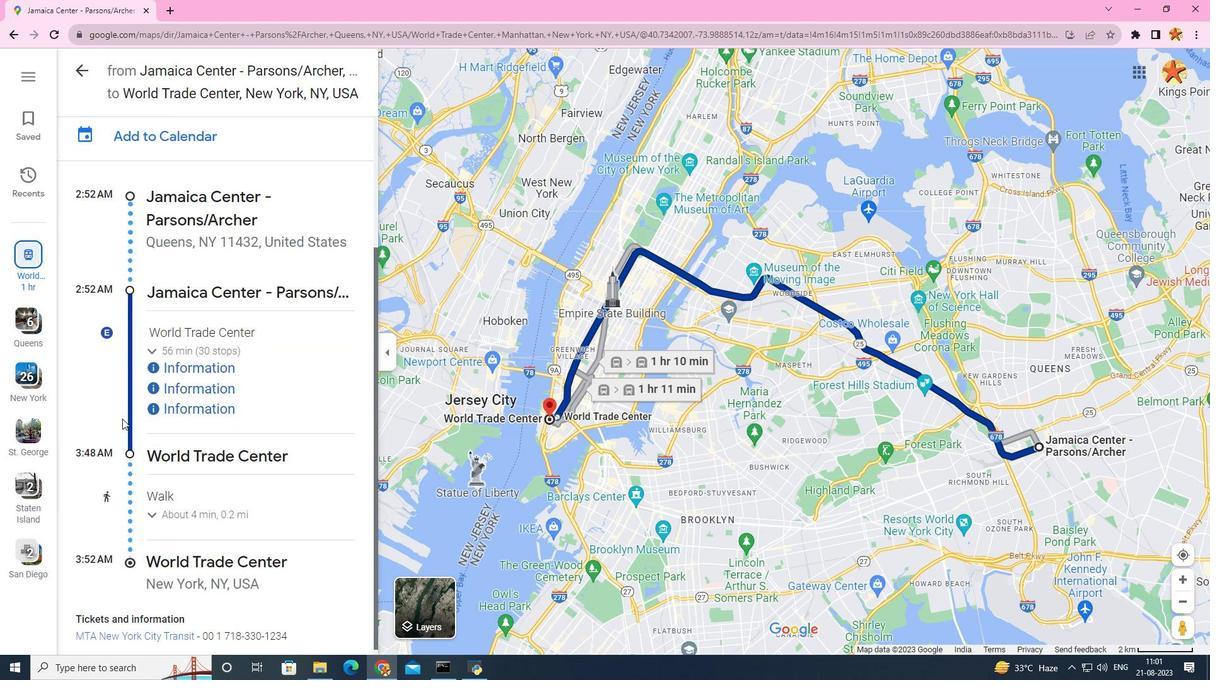 
Action: Mouse scrolled (122, 418) with delta (0, 0)
Screenshot: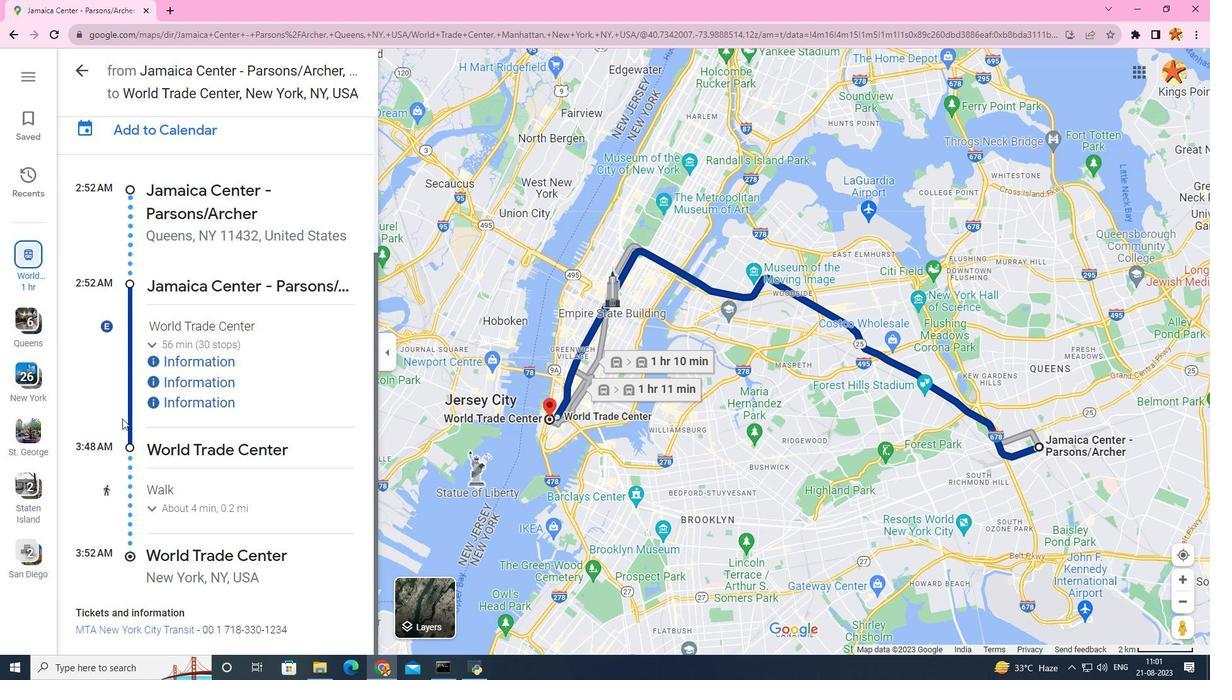
Action: Mouse scrolled (122, 418) with delta (0, 0)
Screenshot: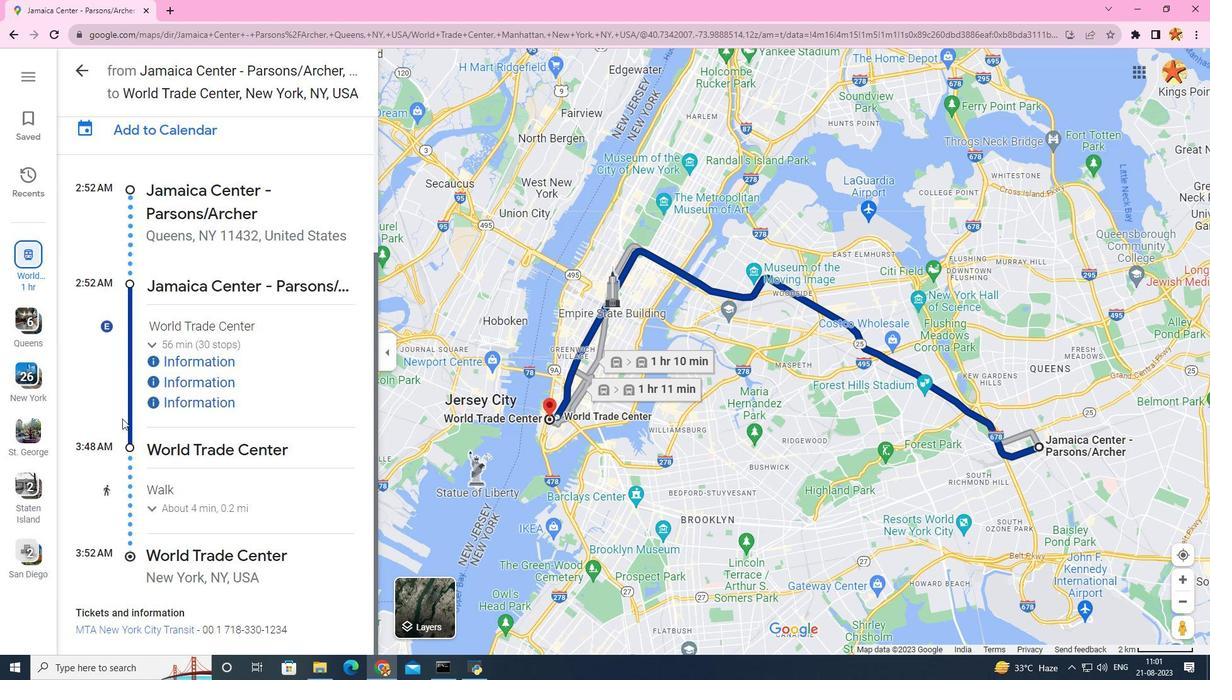 
Action: Mouse scrolled (122, 418) with delta (0, 0)
Screenshot: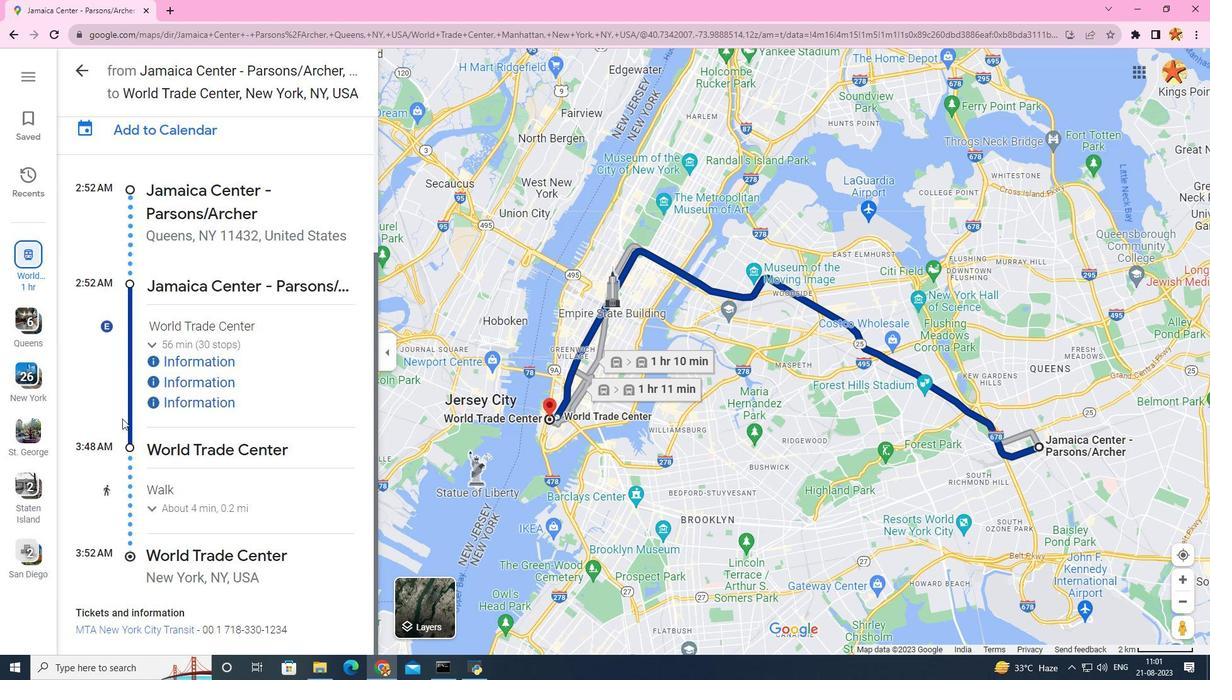 
Action: Mouse scrolled (122, 418) with delta (0, 0)
Screenshot: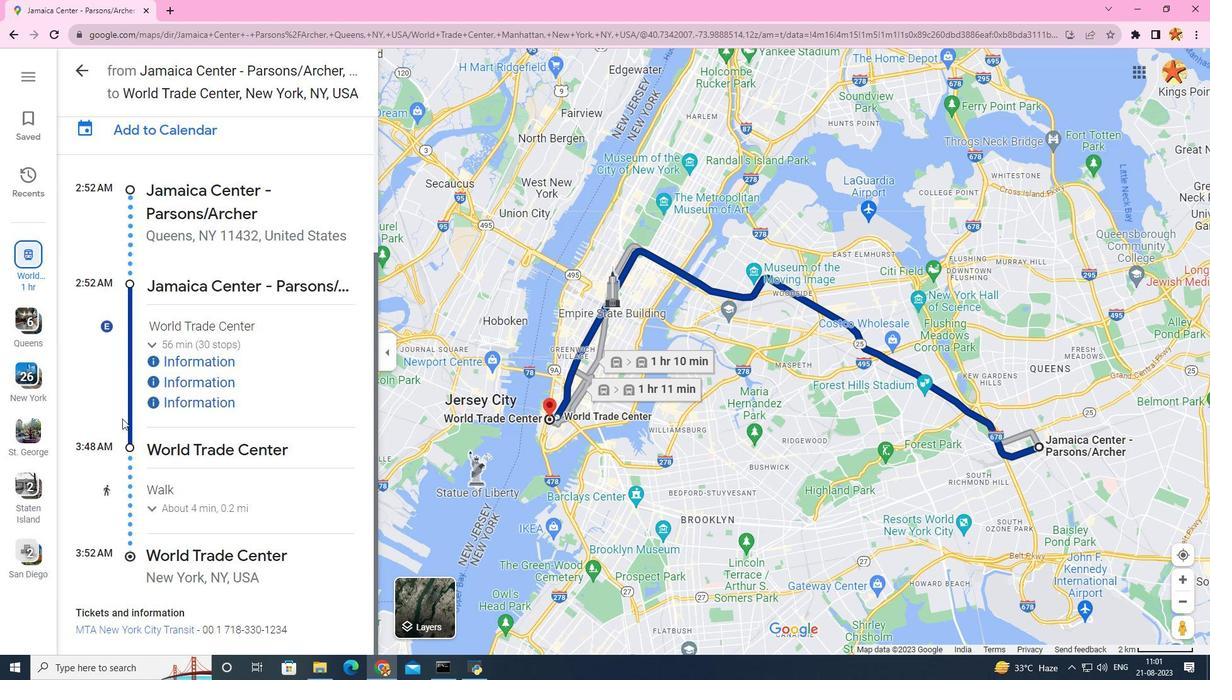 
Action: Mouse scrolled (122, 419) with delta (0, 0)
Screenshot: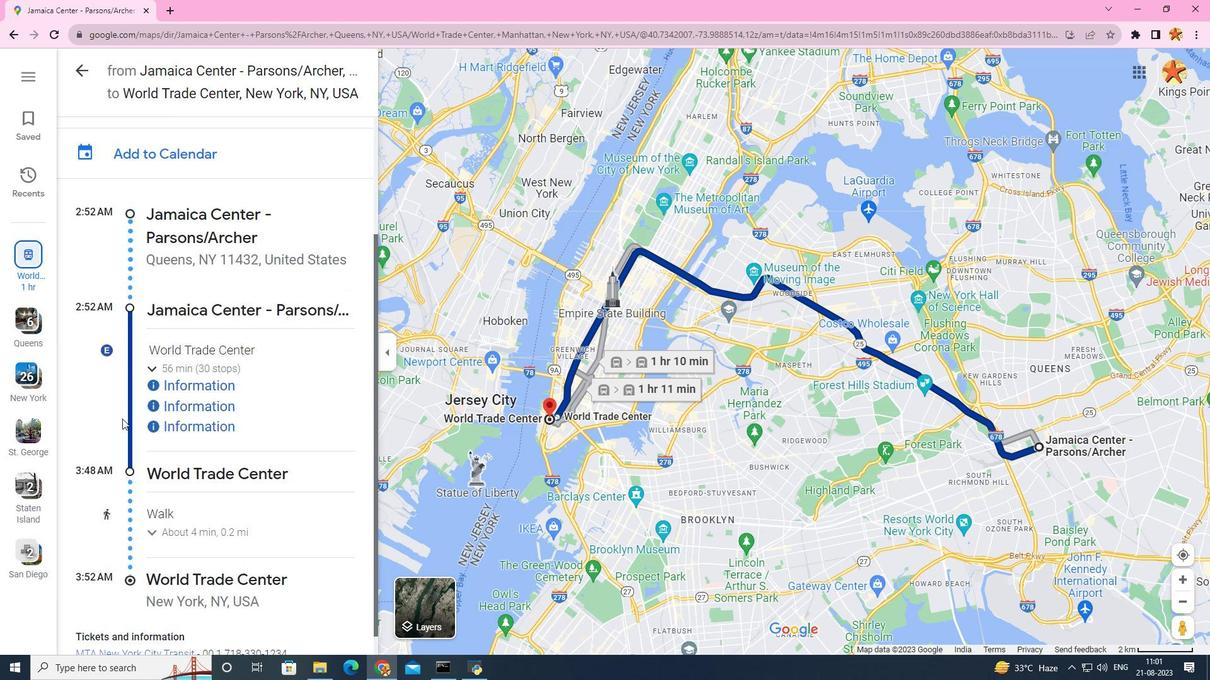 
Action: Mouse scrolled (122, 419) with delta (0, 0)
Screenshot: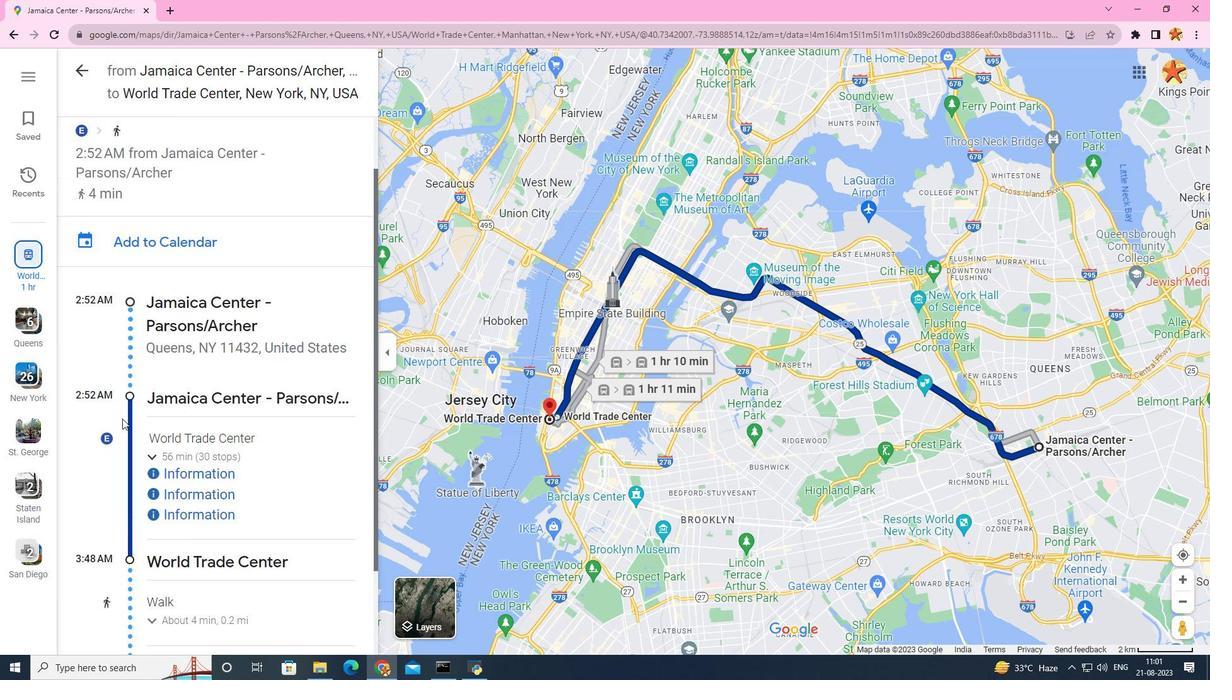 
Action: Mouse scrolled (122, 419) with delta (0, 0)
Screenshot: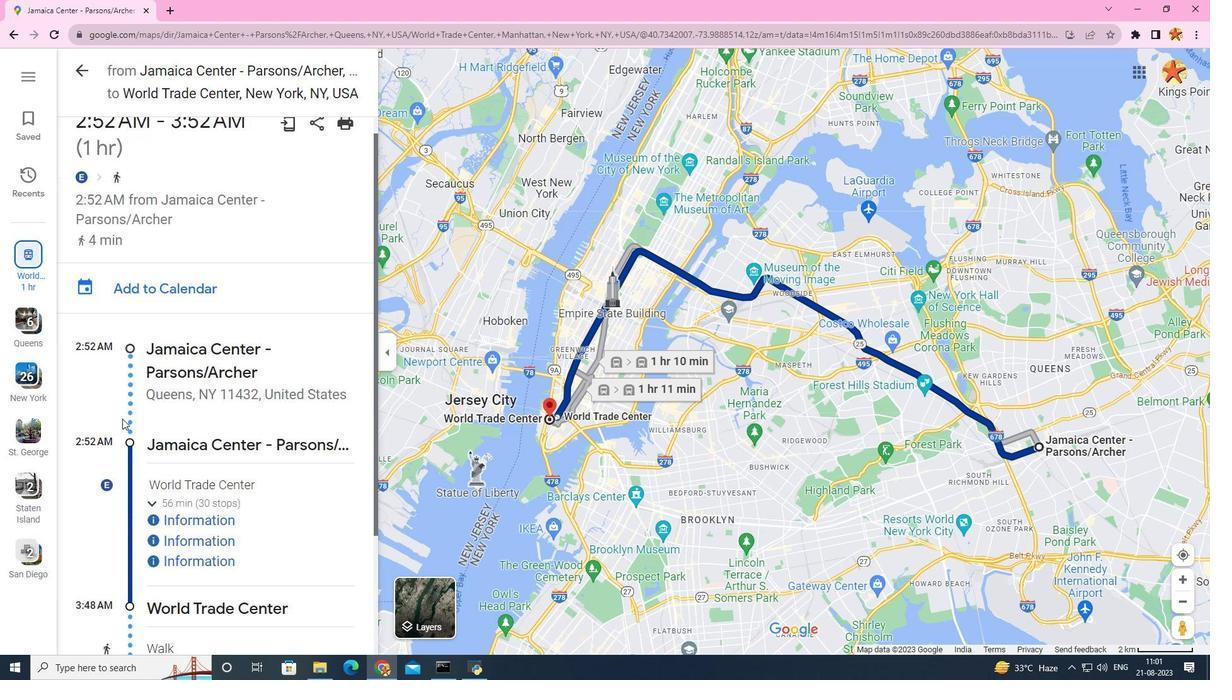 
Action: Mouse scrolled (122, 419) with delta (0, 0)
Screenshot: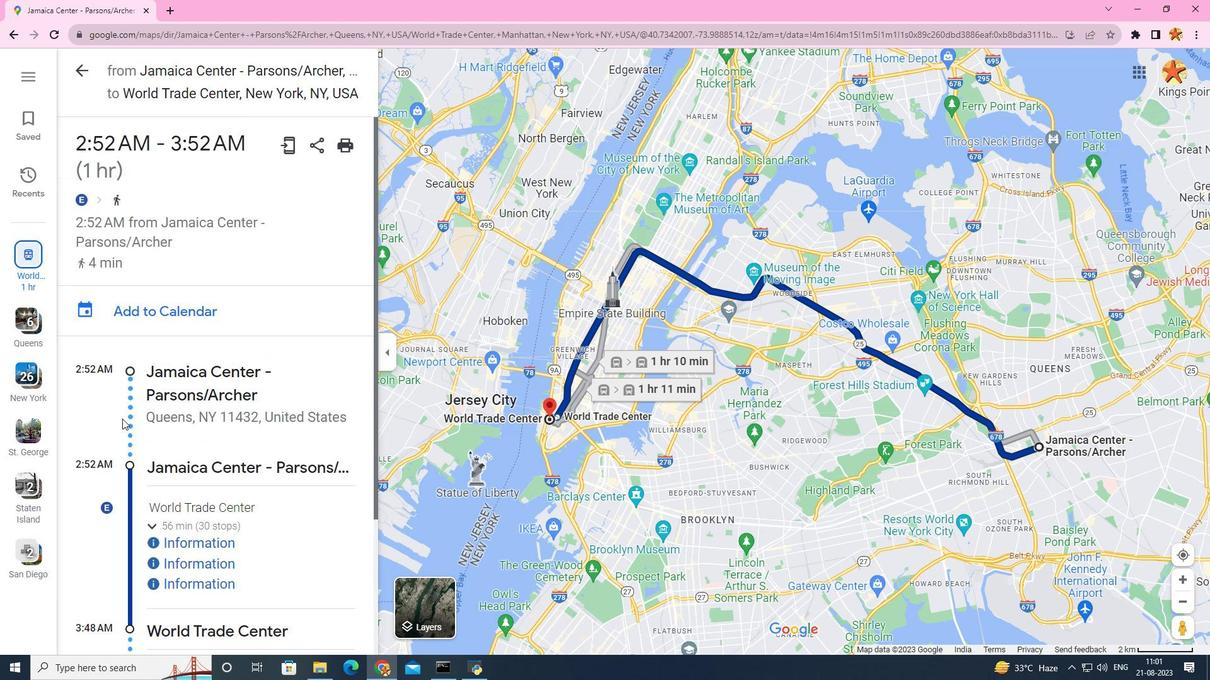
Action: Mouse scrolled (122, 419) with delta (0, 0)
Screenshot: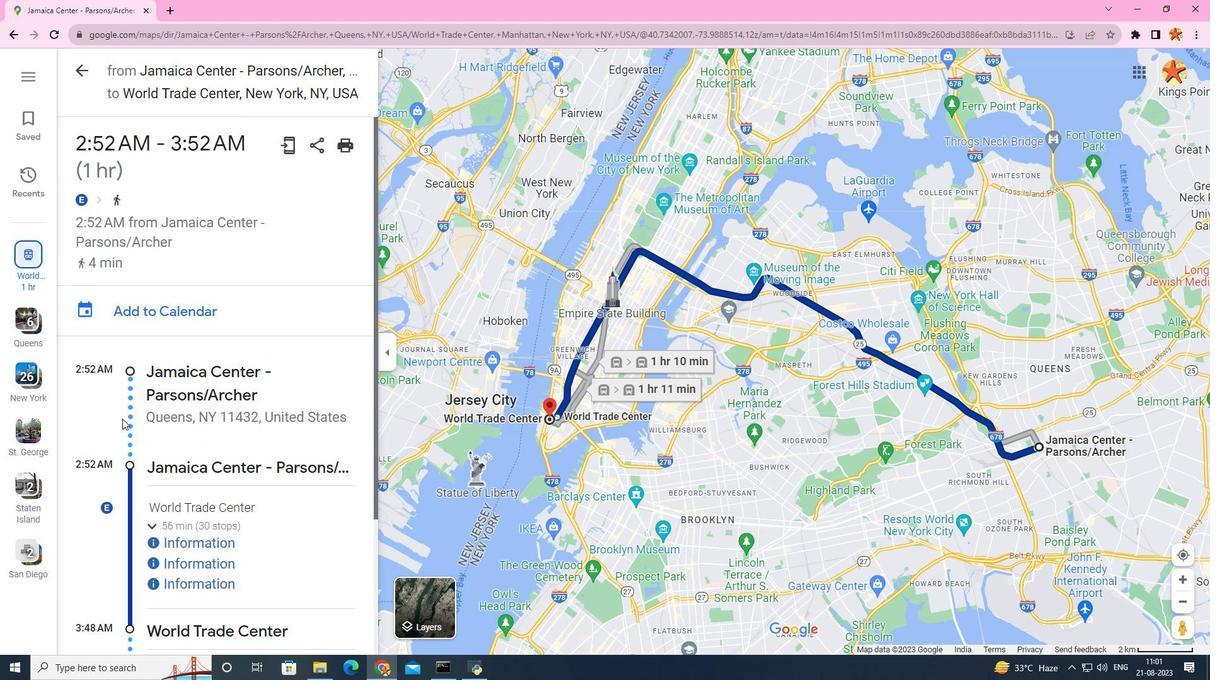 
Action: Mouse scrolled (122, 419) with delta (0, 0)
Screenshot: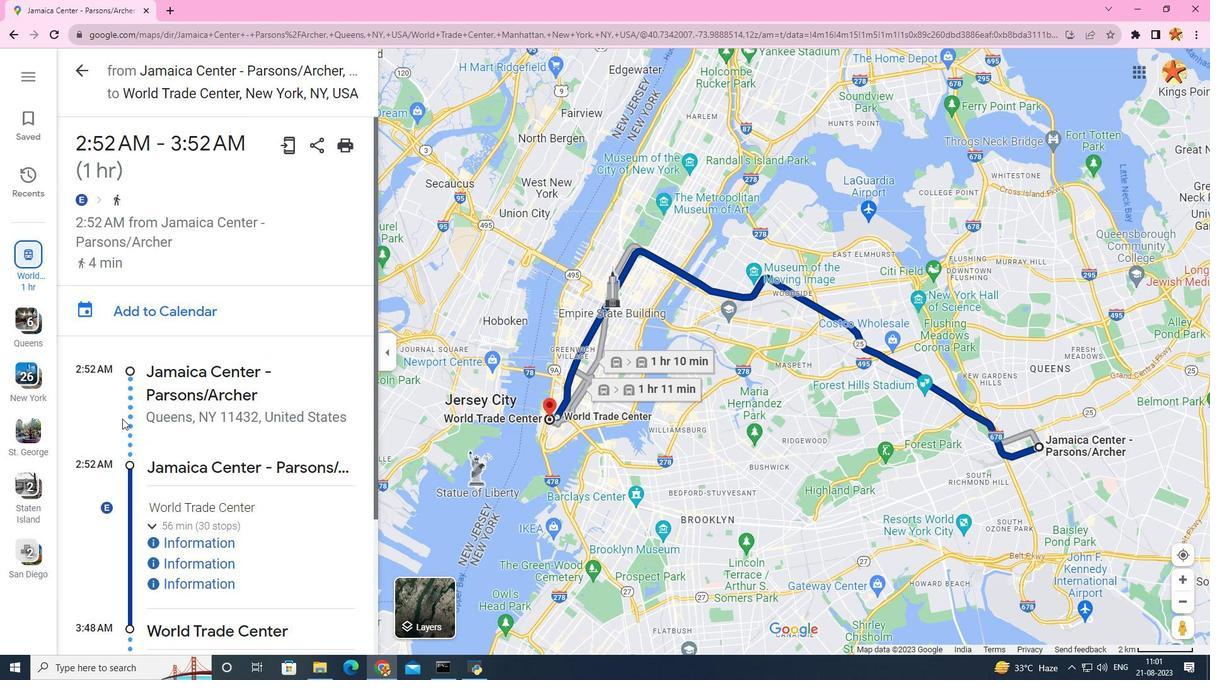 
Action: Mouse moved to (145, 395)
Screenshot: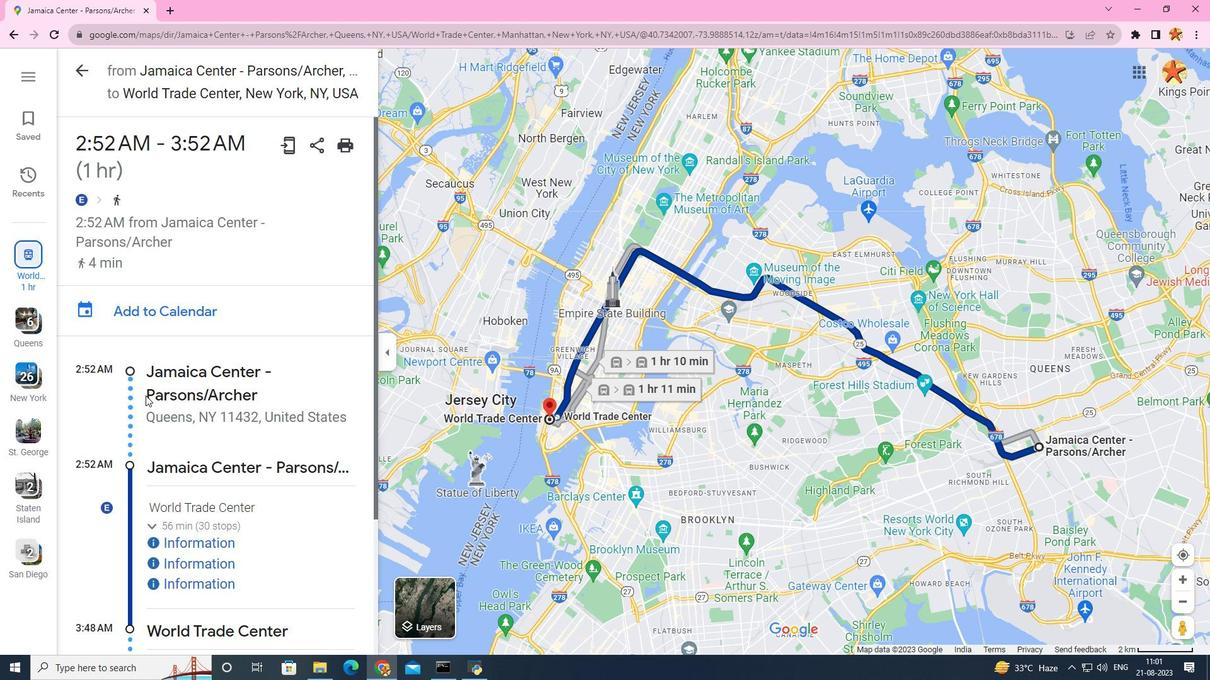 
